 Task: Editing simple light - Big number.
Action: Mouse moved to (224, 79)
Screenshot: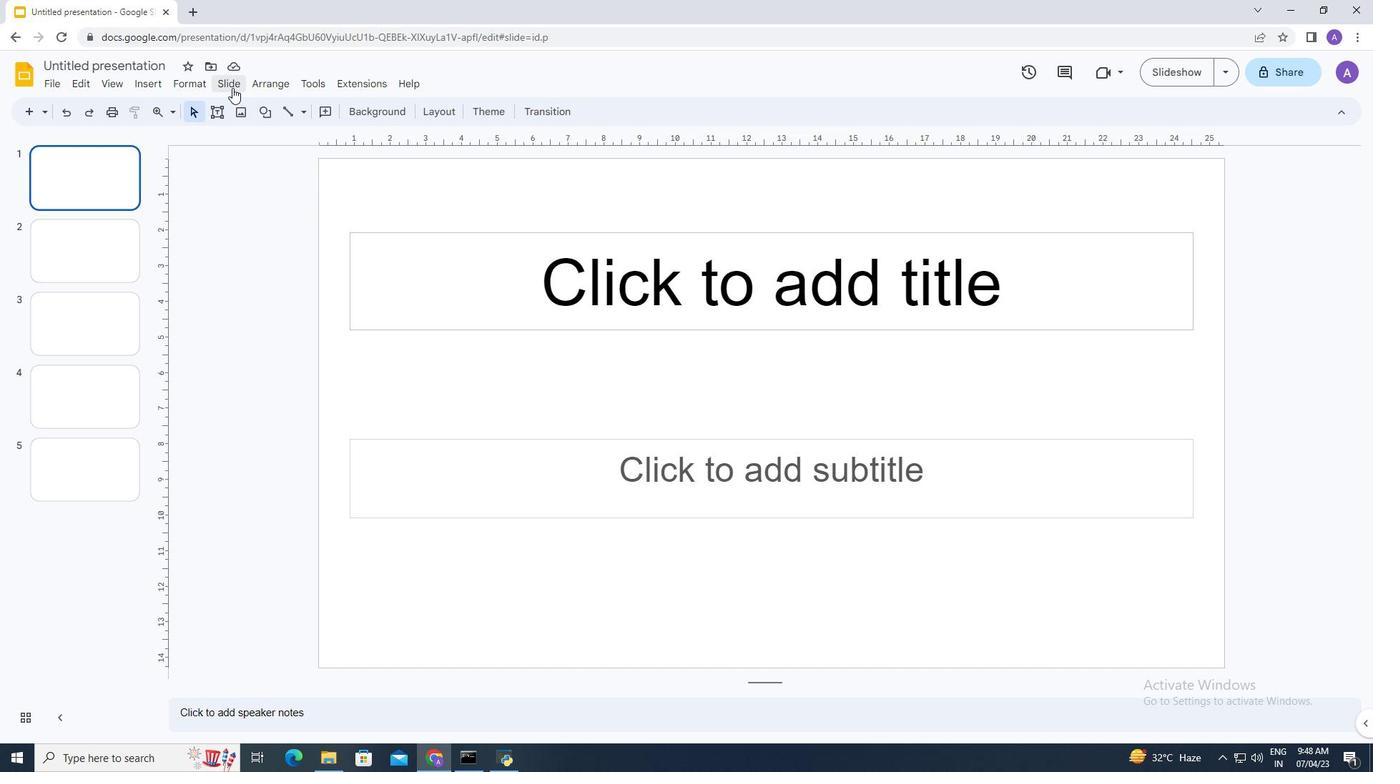 
Action: Mouse pressed left at (224, 79)
Screenshot: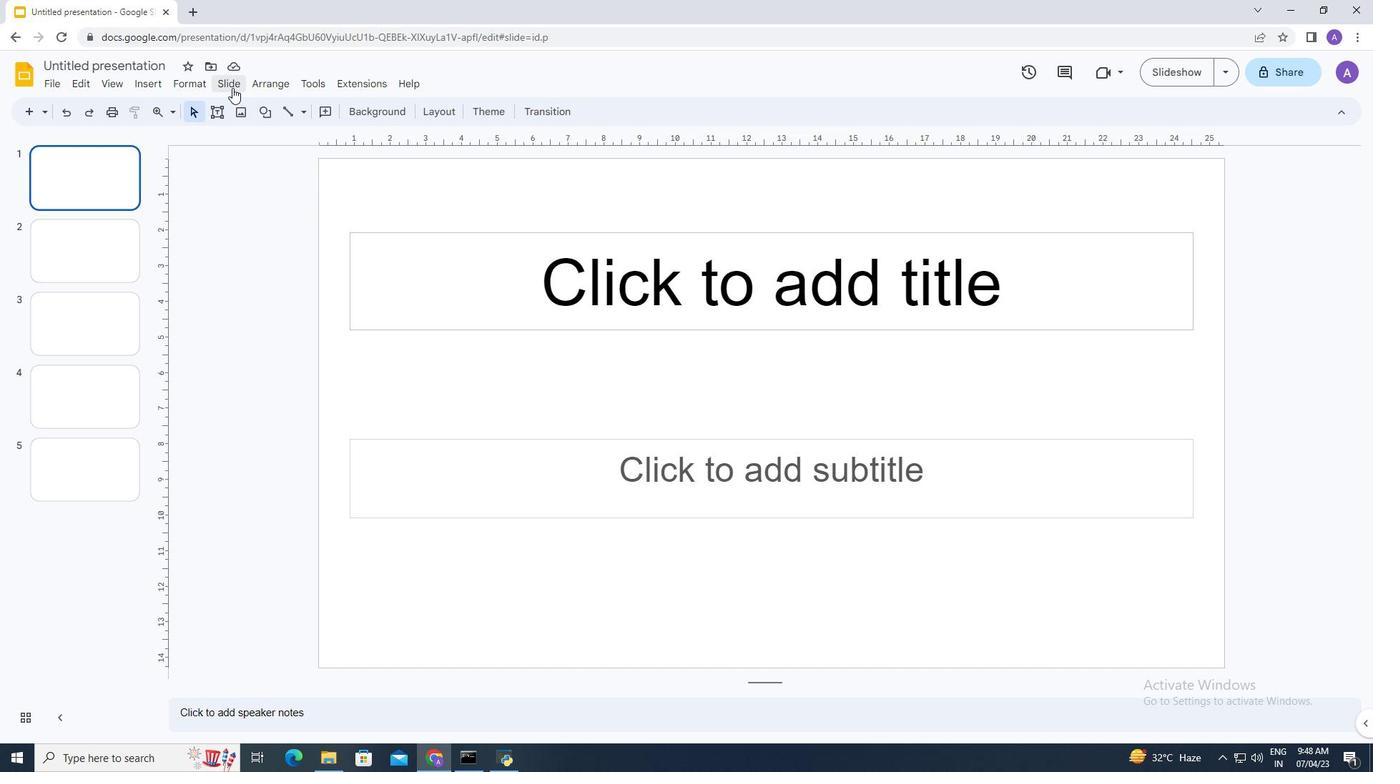 
Action: Mouse moved to (284, 304)
Screenshot: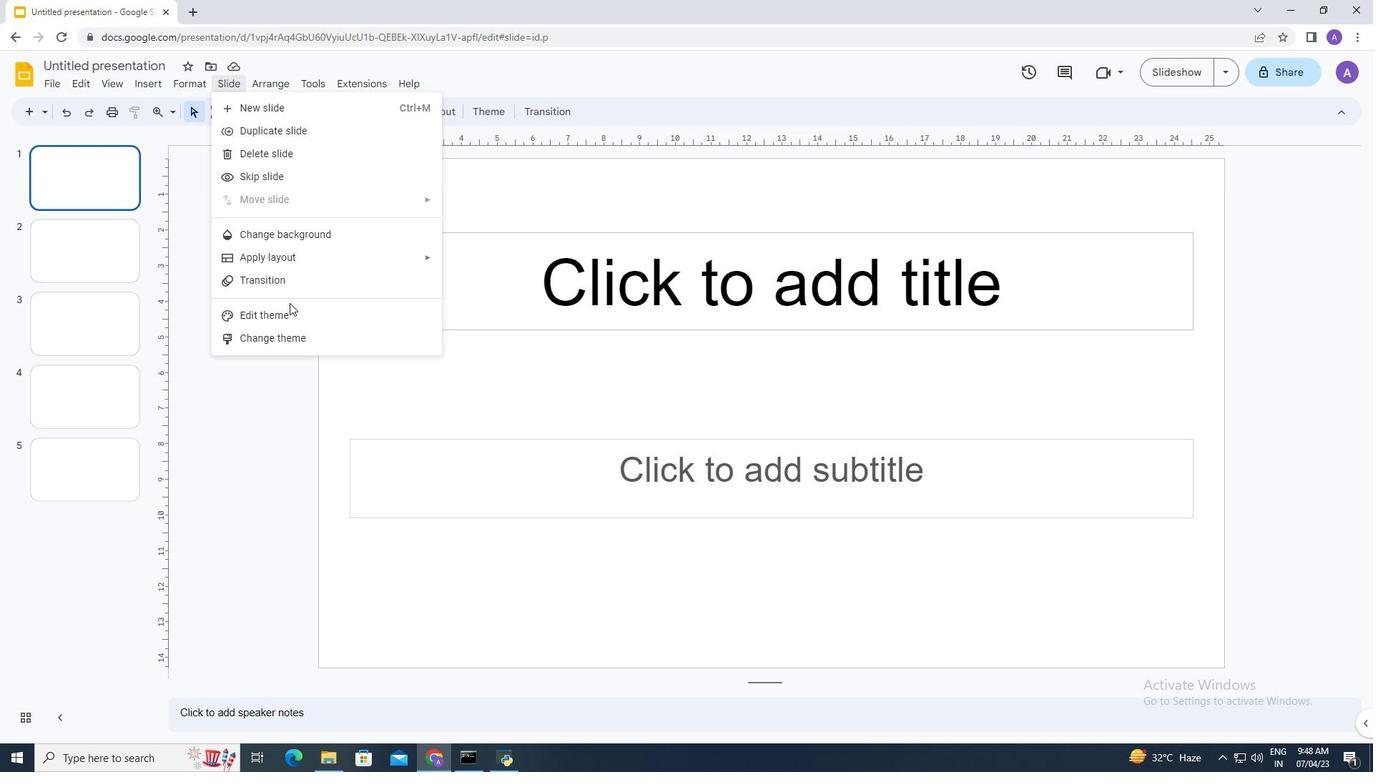 
Action: Mouse pressed left at (284, 304)
Screenshot: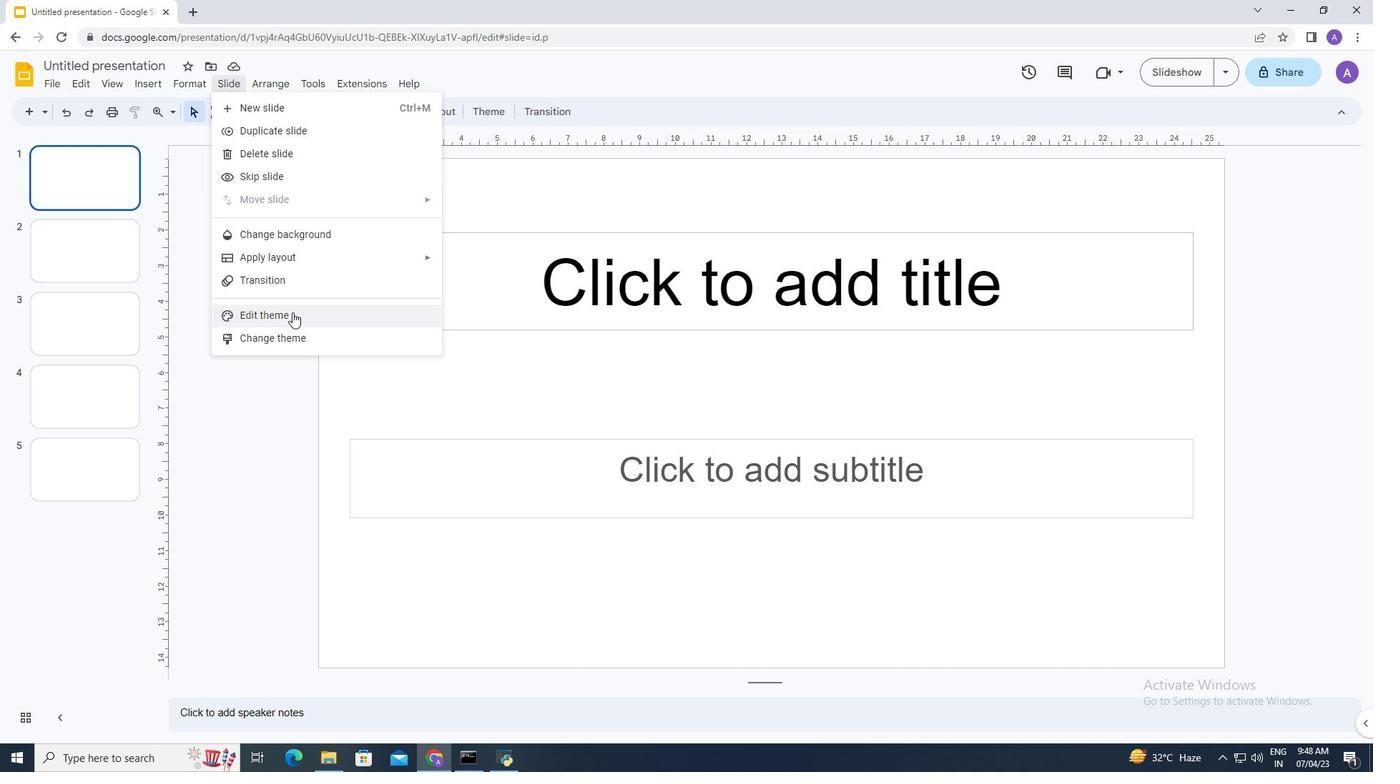 
Action: Mouse moved to (204, 472)
Screenshot: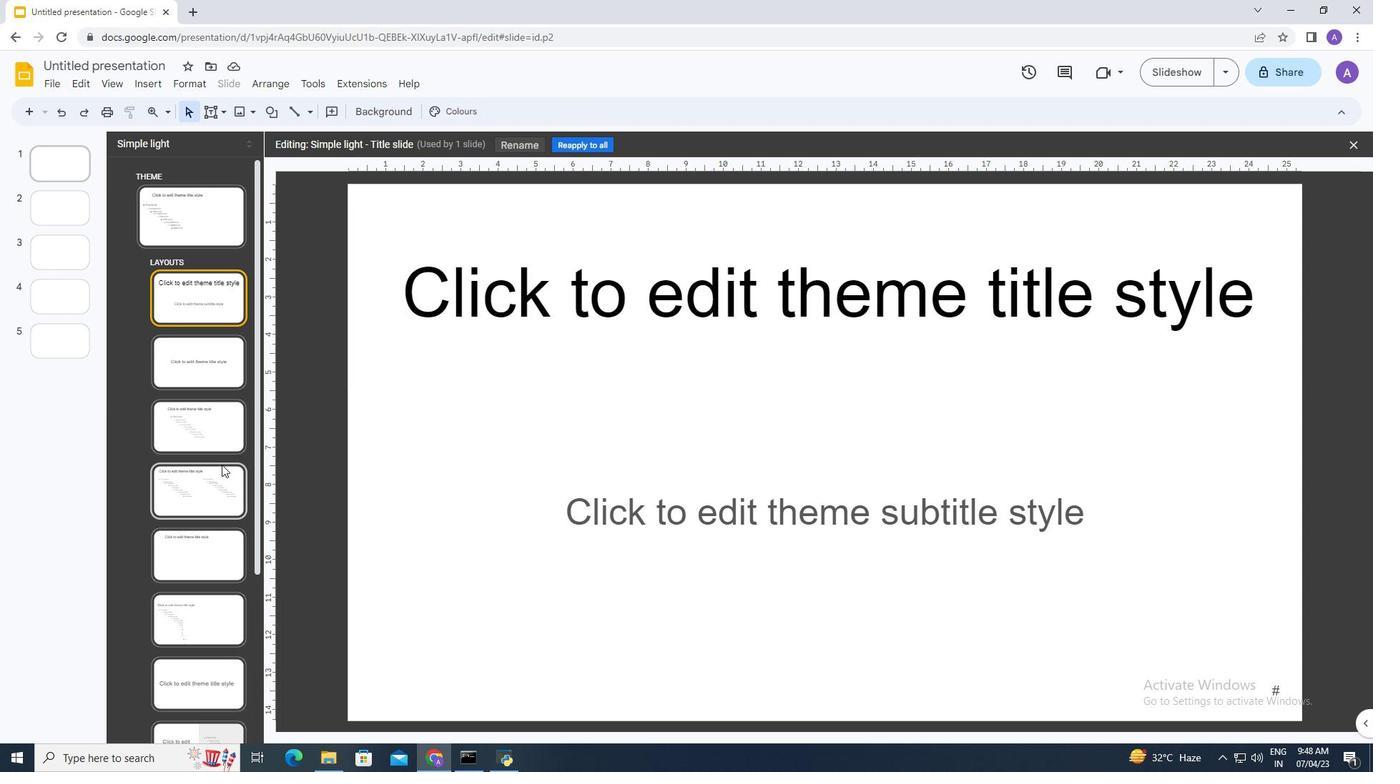 
Action: Mouse scrolled (204, 471) with delta (0, 0)
Screenshot: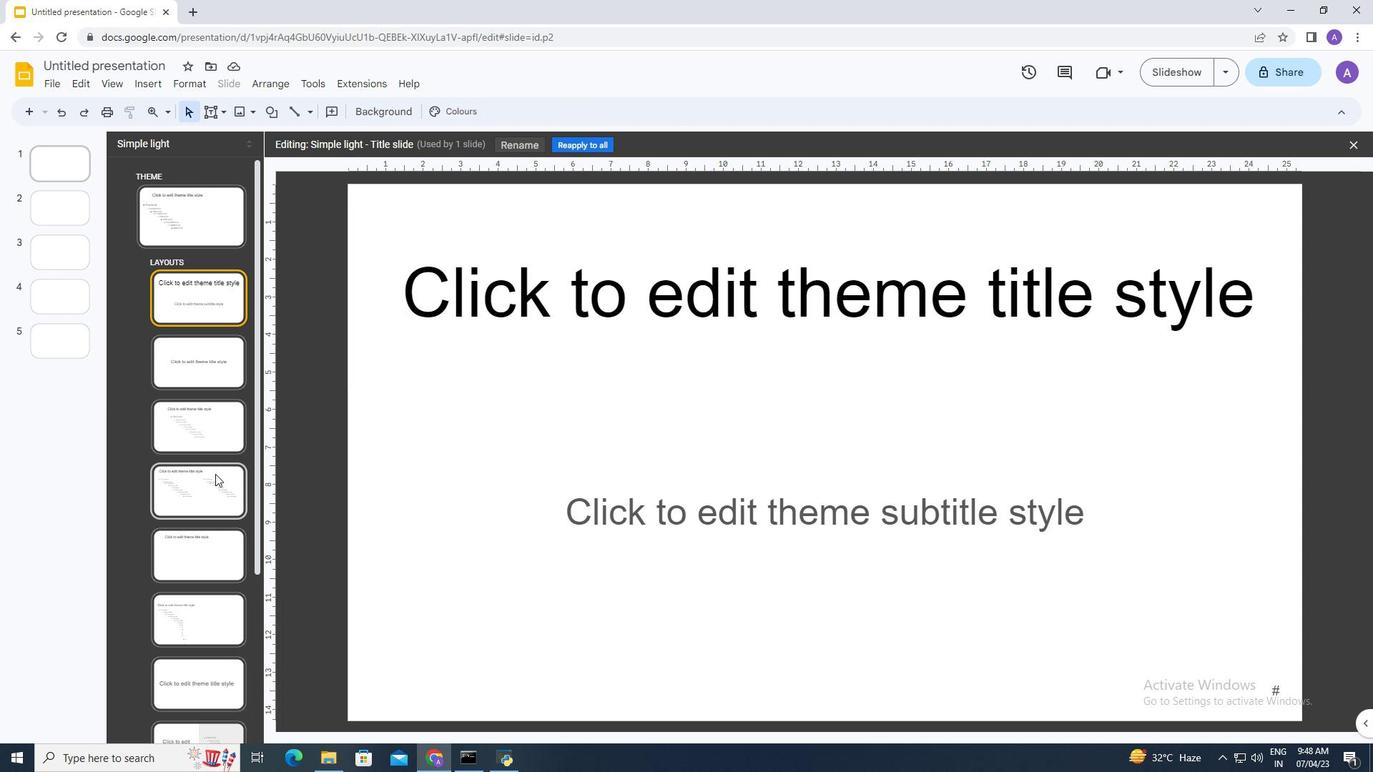 
Action: Mouse moved to (204, 473)
Screenshot: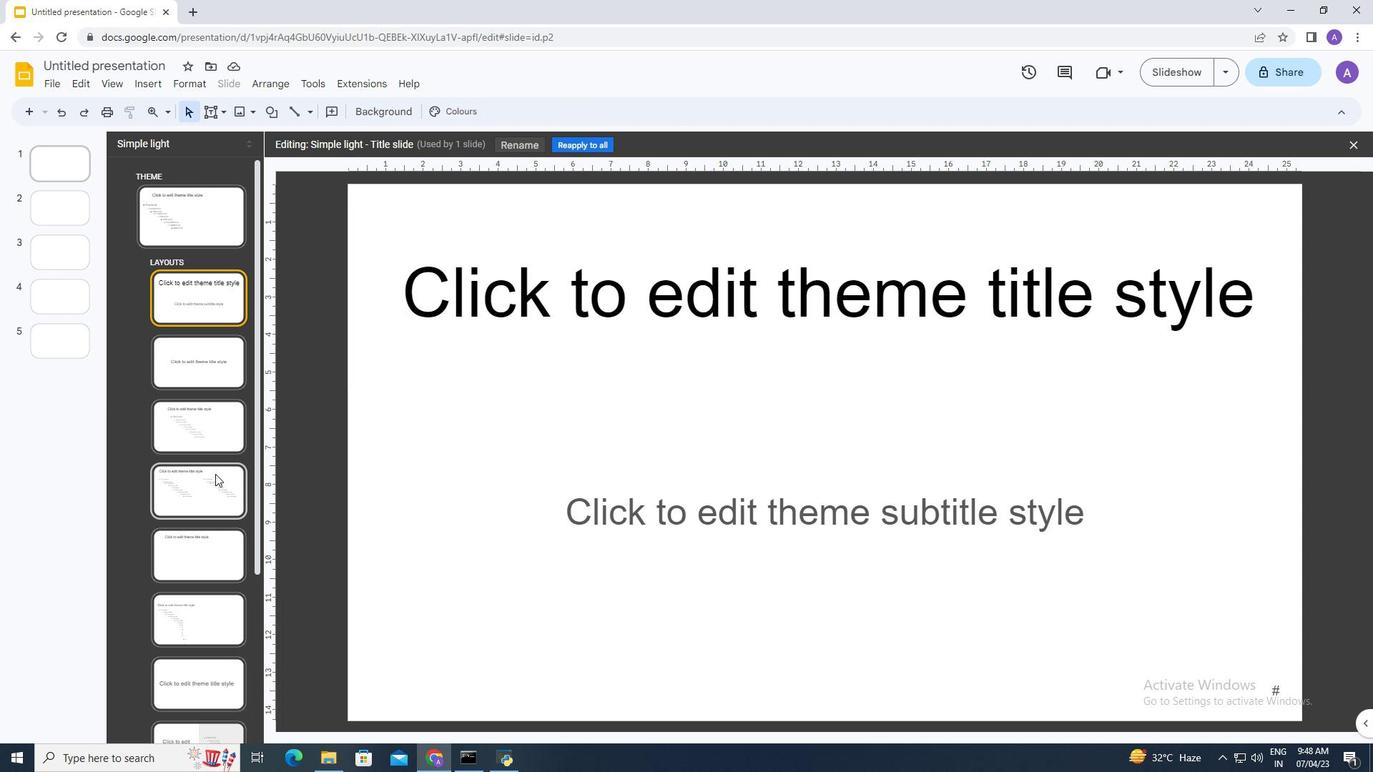
Action: Mouse scrolled (204, 473) with delta (0, 0)
Screenshot: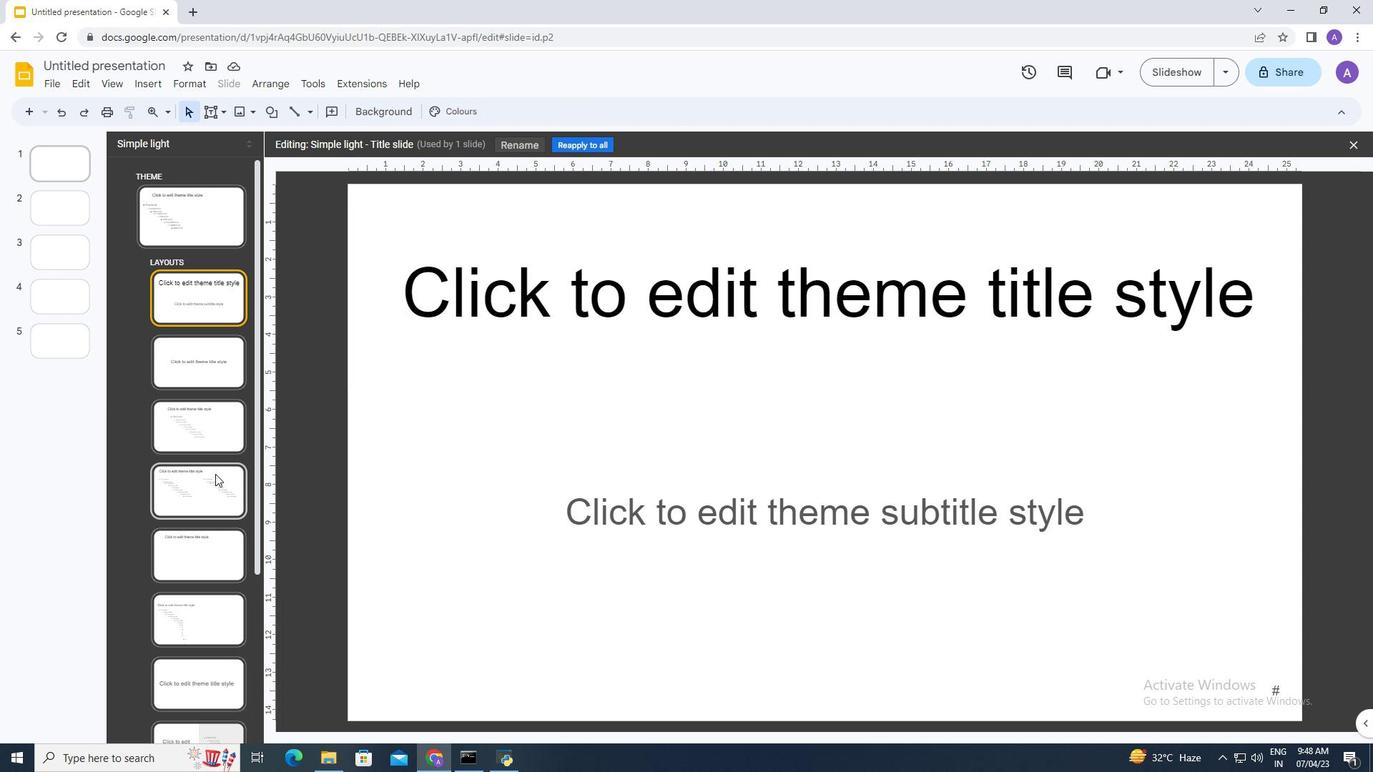 
Action: Mouse scrolled (204, 474) with delta (0, 0)
Screenshot: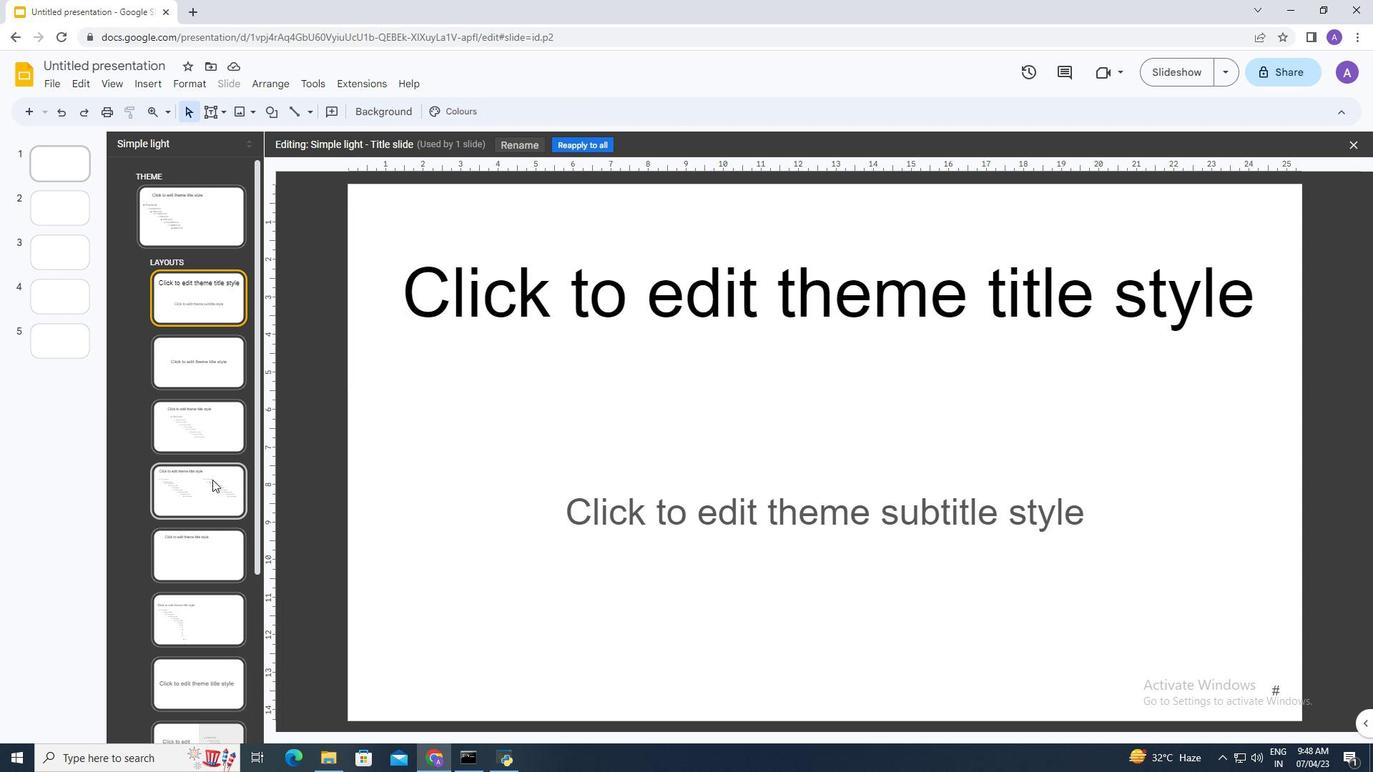 
Action: Mouse scrolled (204, 473) with delta (0, 0)
Screenshot: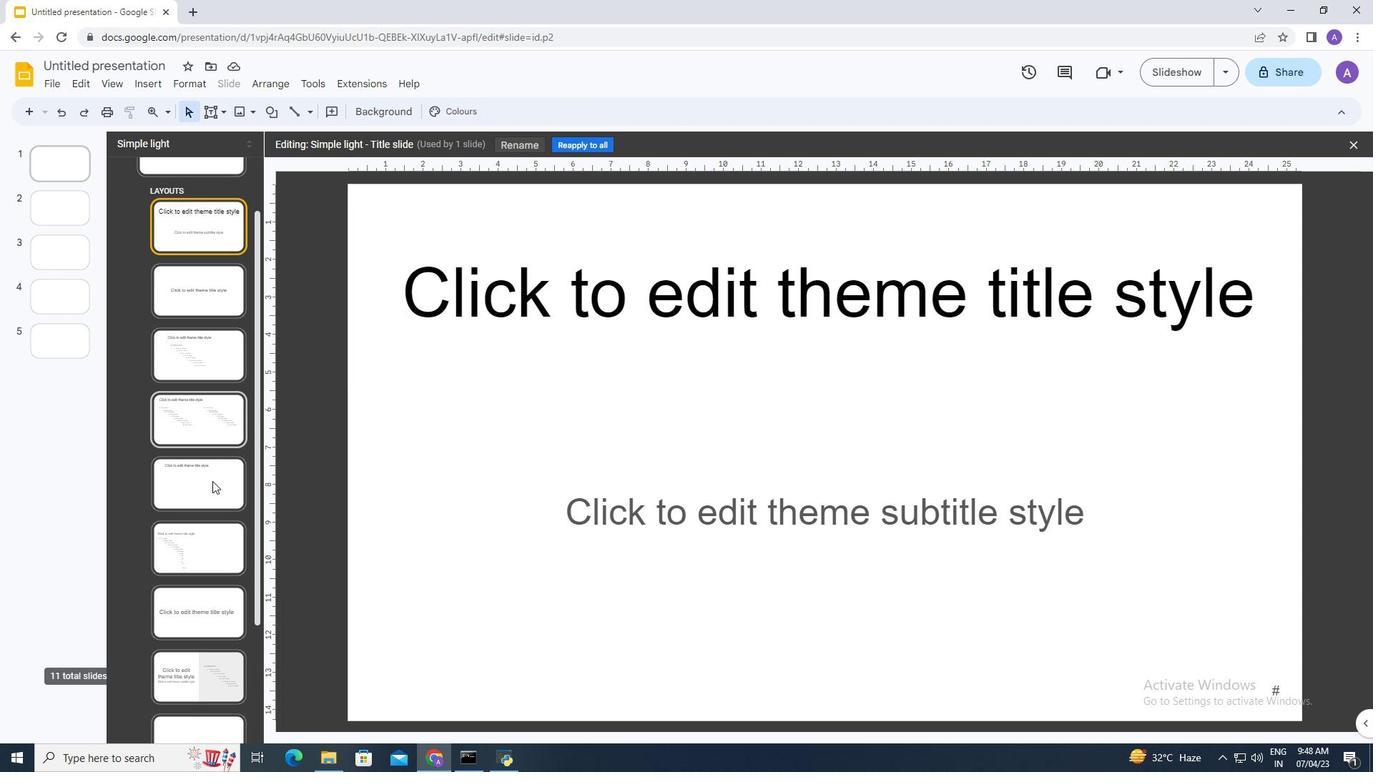 
Action: Mouse scrolled (204, 473) with delta (0, 0)
Screenshot: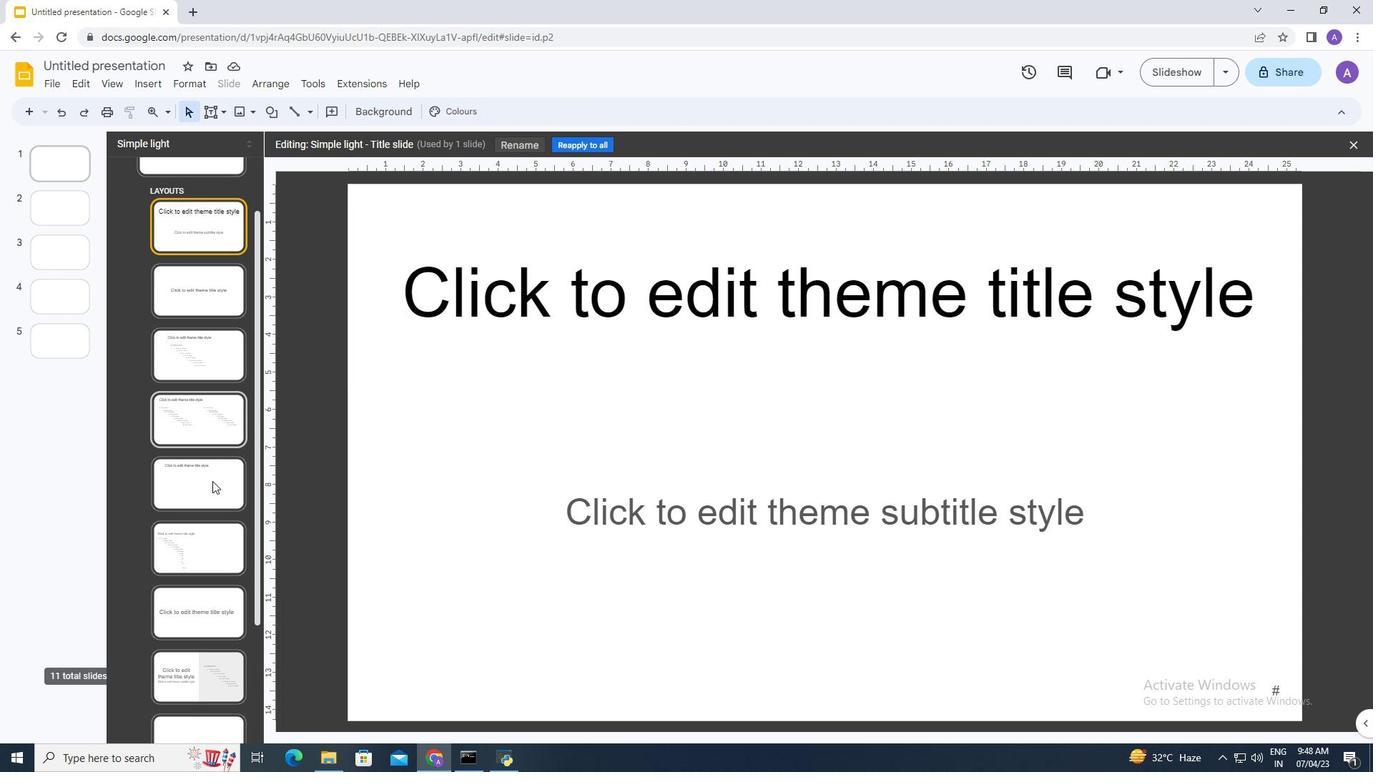 
Action: Mouse moved to (204, 474)
Screenshot: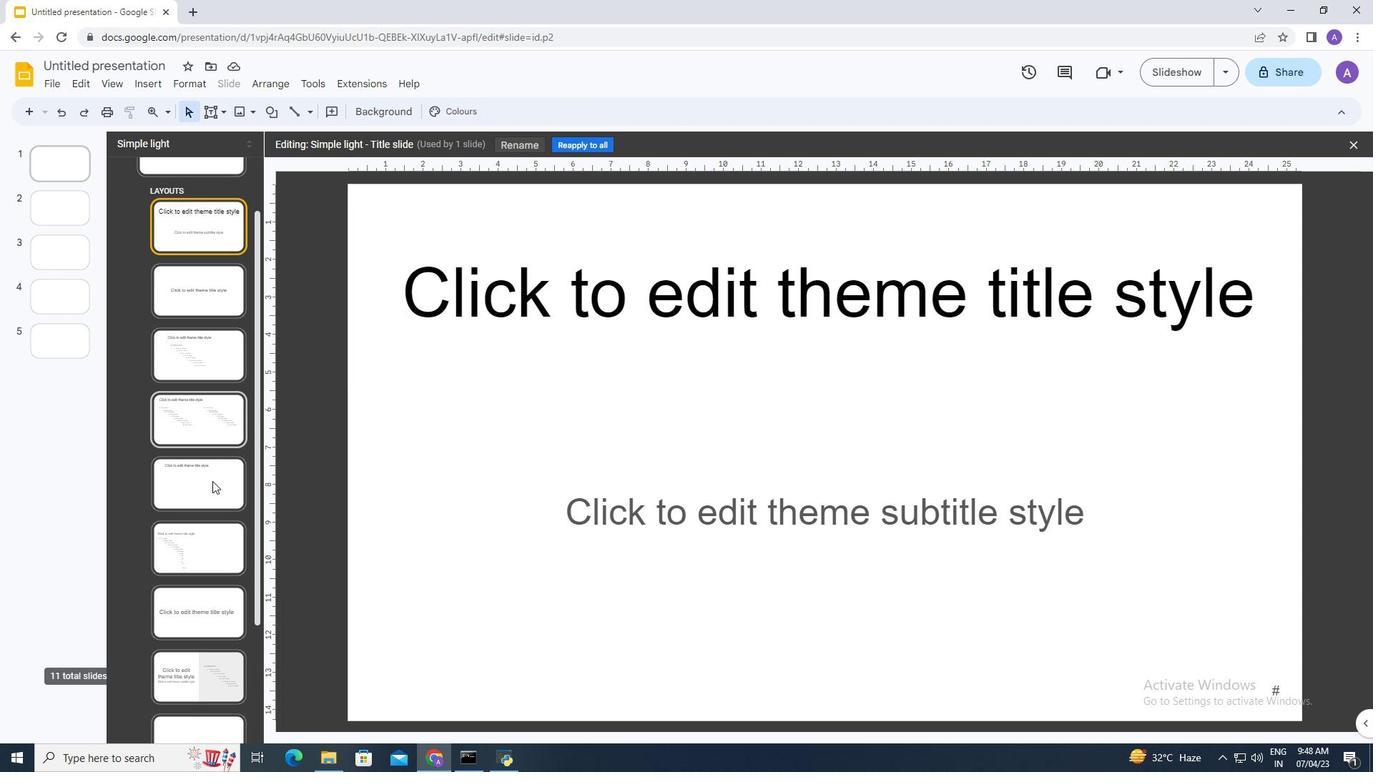 
Action: Mouse scrolled (204, 473) with delta (0, 0)
Screenshot: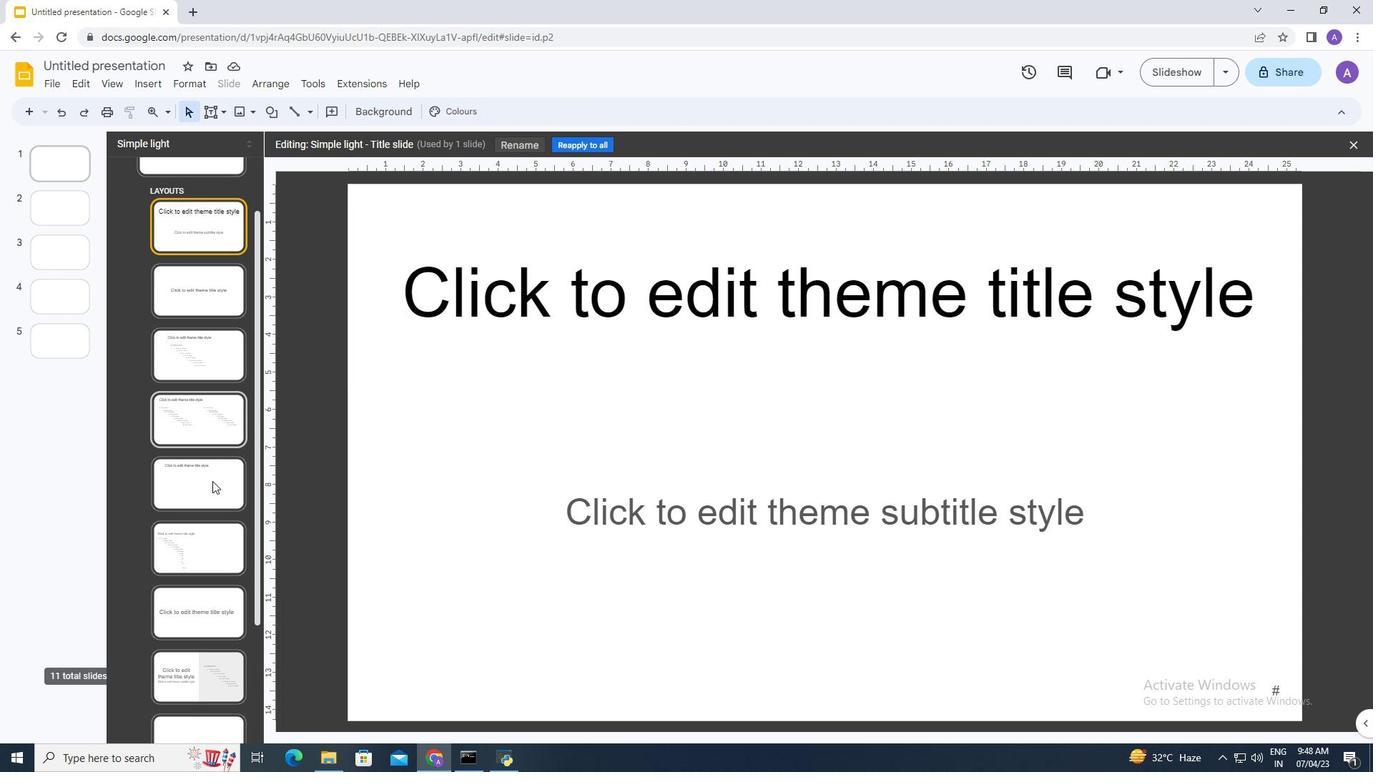 
Action: Mouse moved to (204, 475)
Screenshot: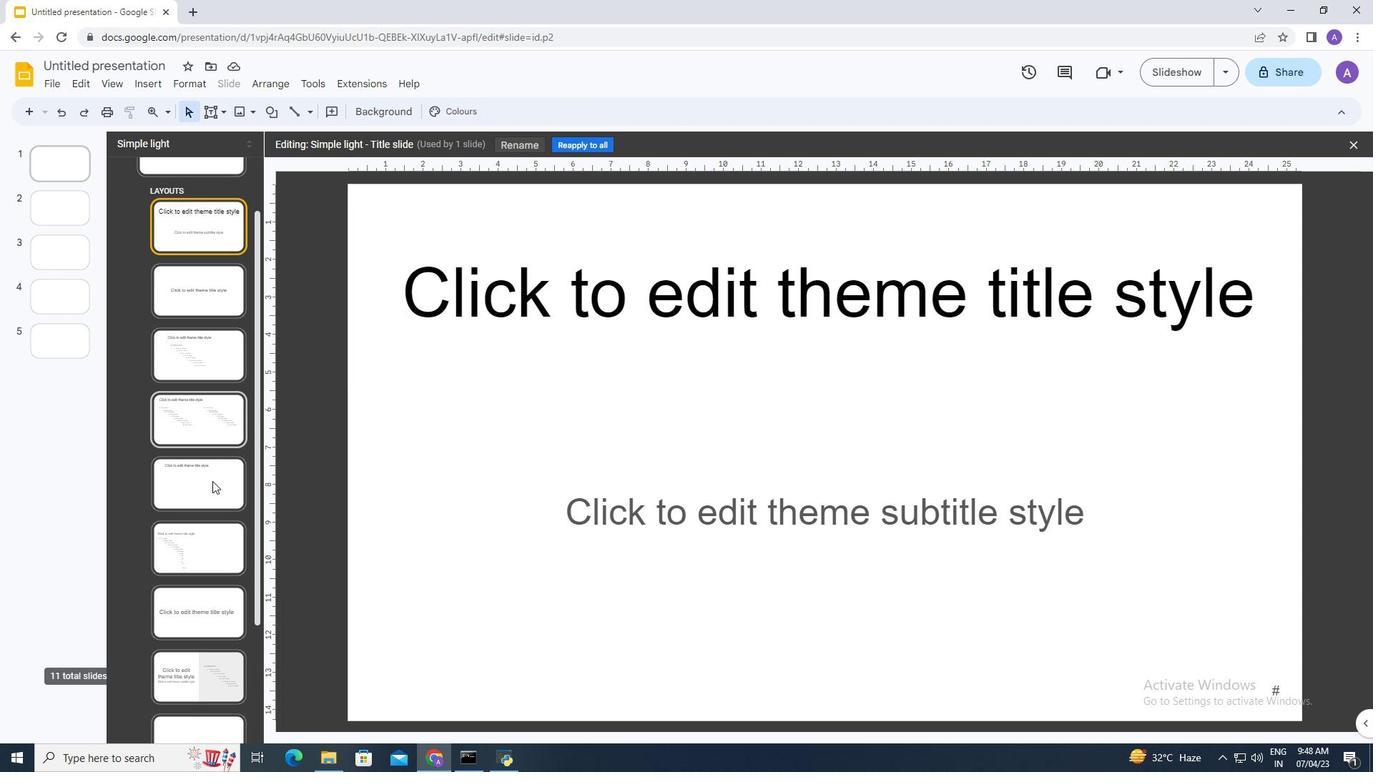 
Action: Mouse scrolled (204, 474) with delta (0, 0)
Screenshot: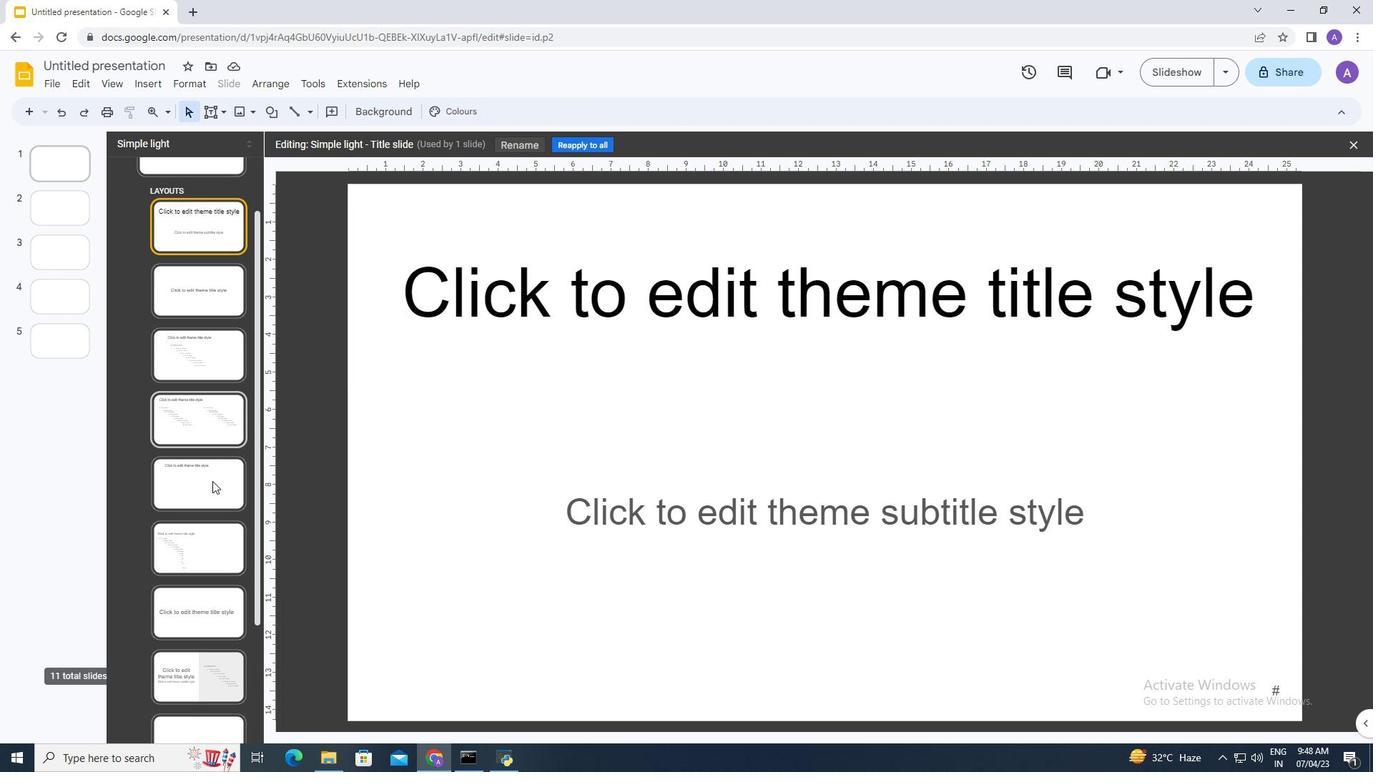 
Action: Mouse moved to (204, 476)
Screenshot: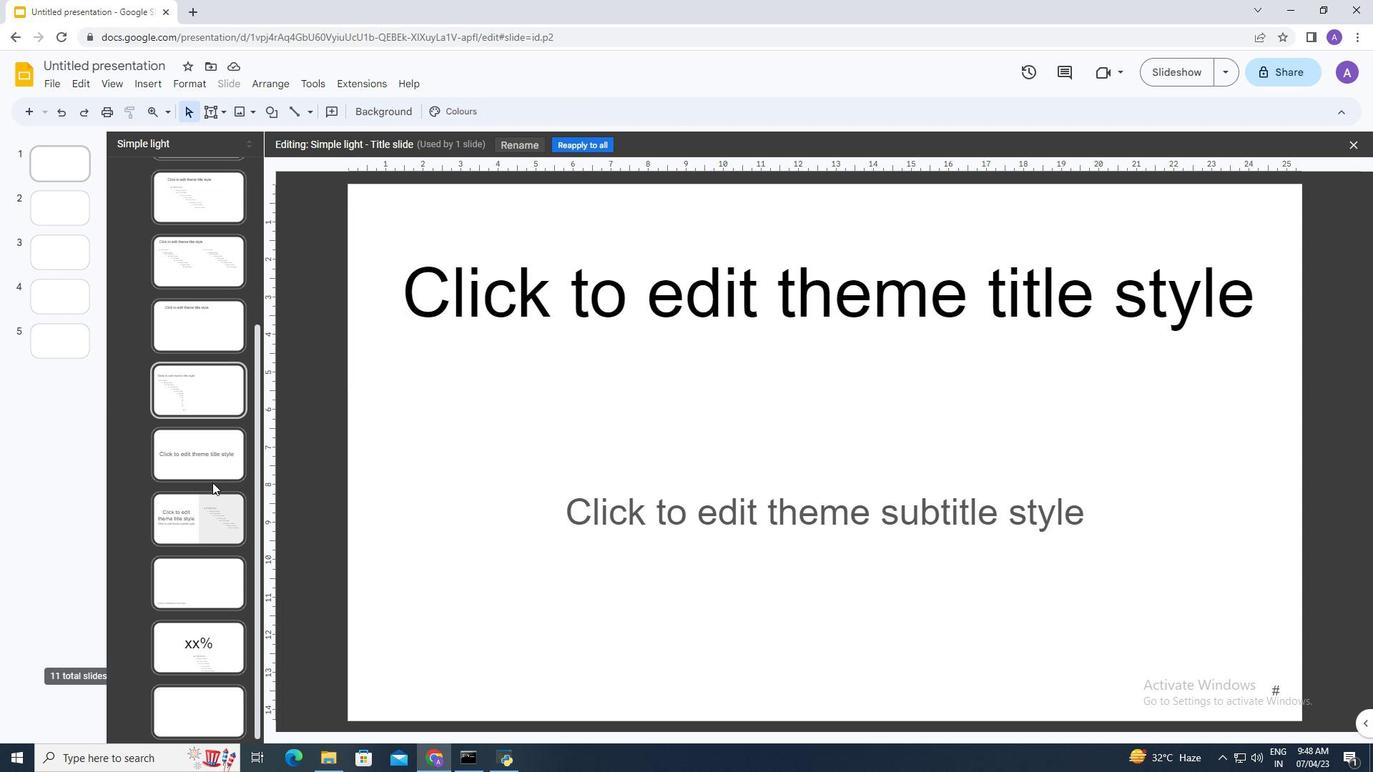 
Action: Mouse scrolled (204, 475) with delta (0, 0)
Screenshot: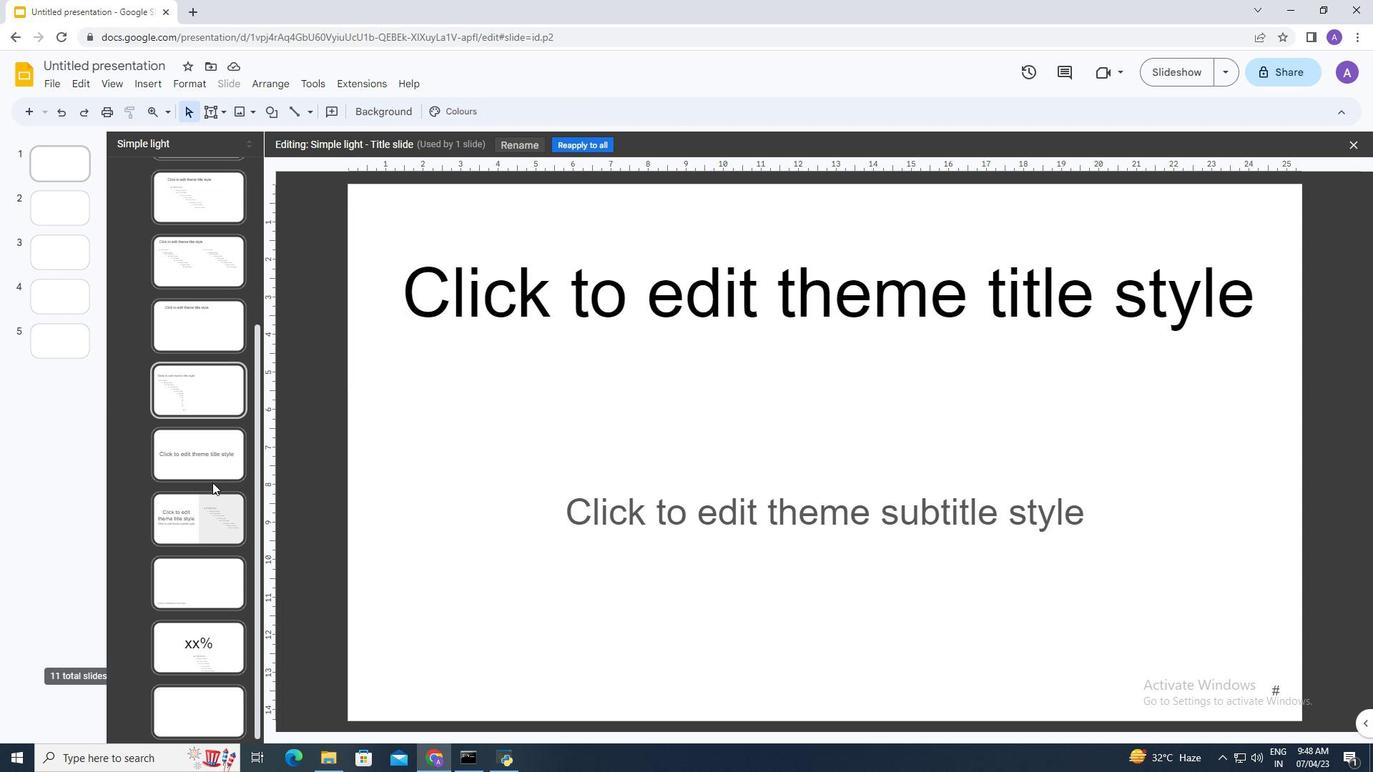 
Action: Mouse moved to (204, 477)
Screenshot: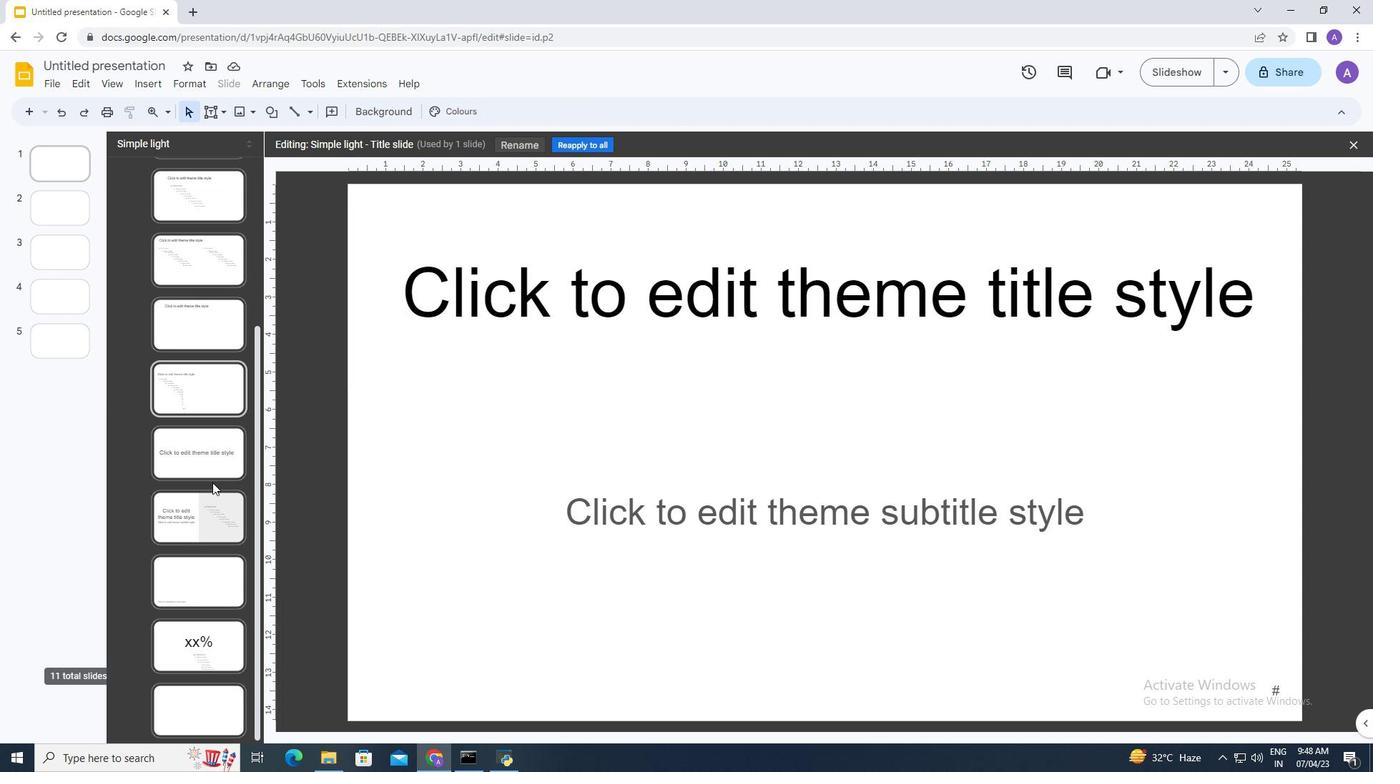 
Action: Mouse scrolled (204, 476) with delta (0, 0)
Screenshot: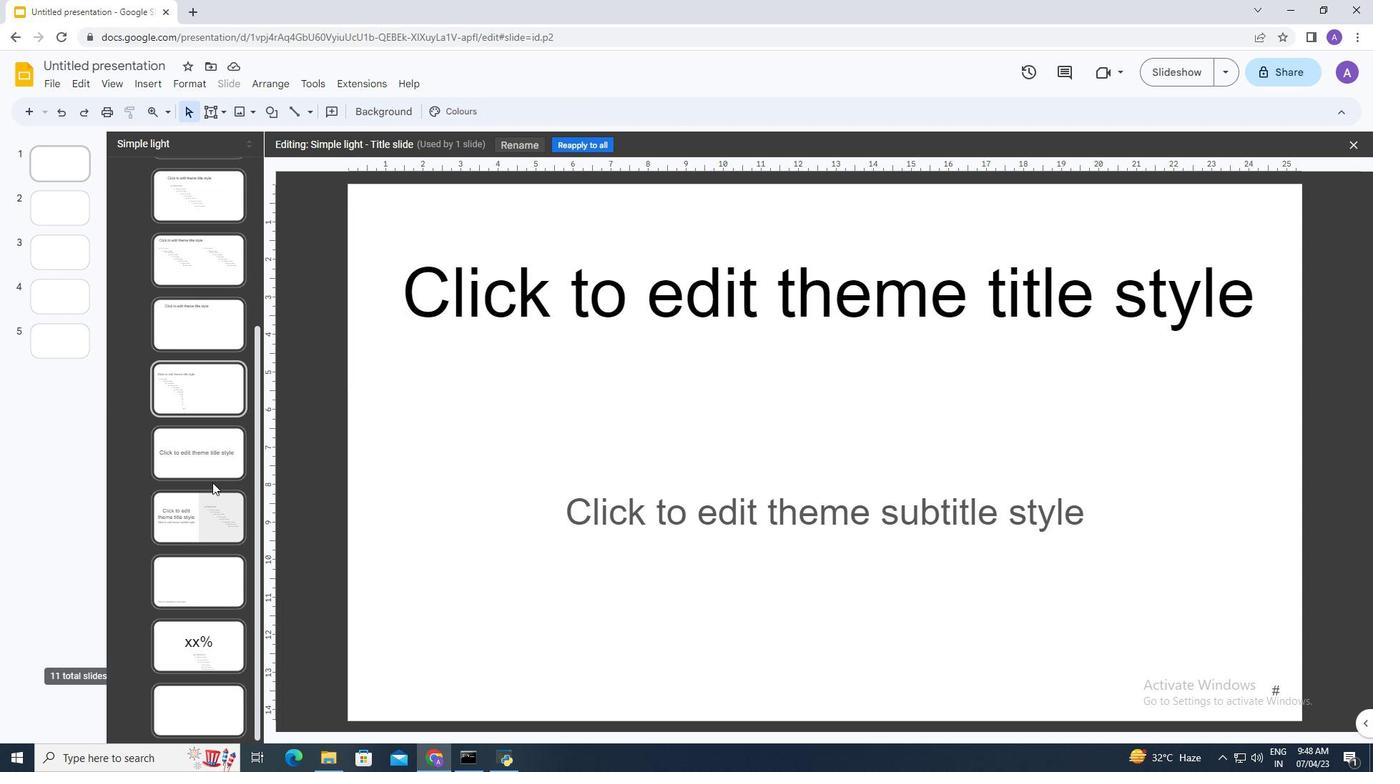 
Action: Mouse scrolled (204, 476) with delta (0, 0)
Screenshot: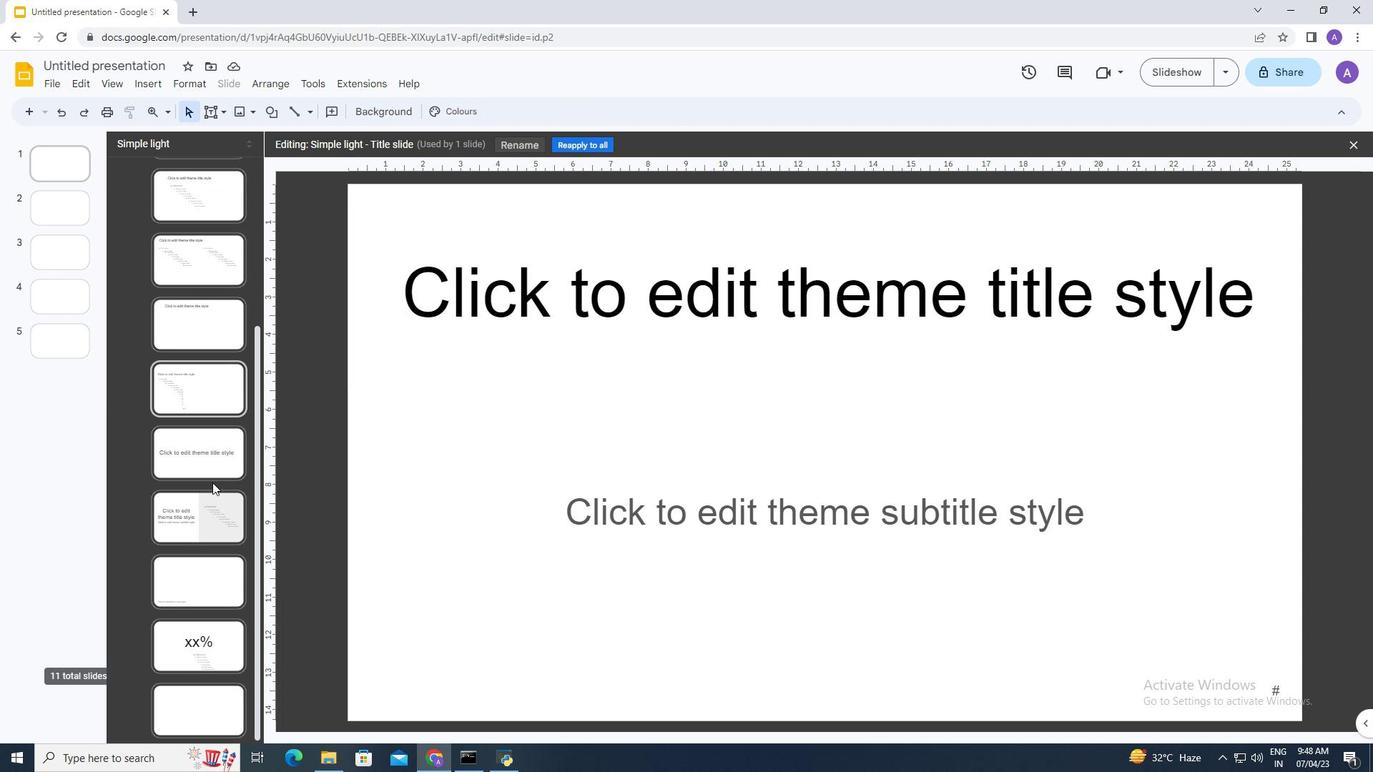 
Action: Mouse scrolled (204, 476) with delta (0, 0)
Screenshot: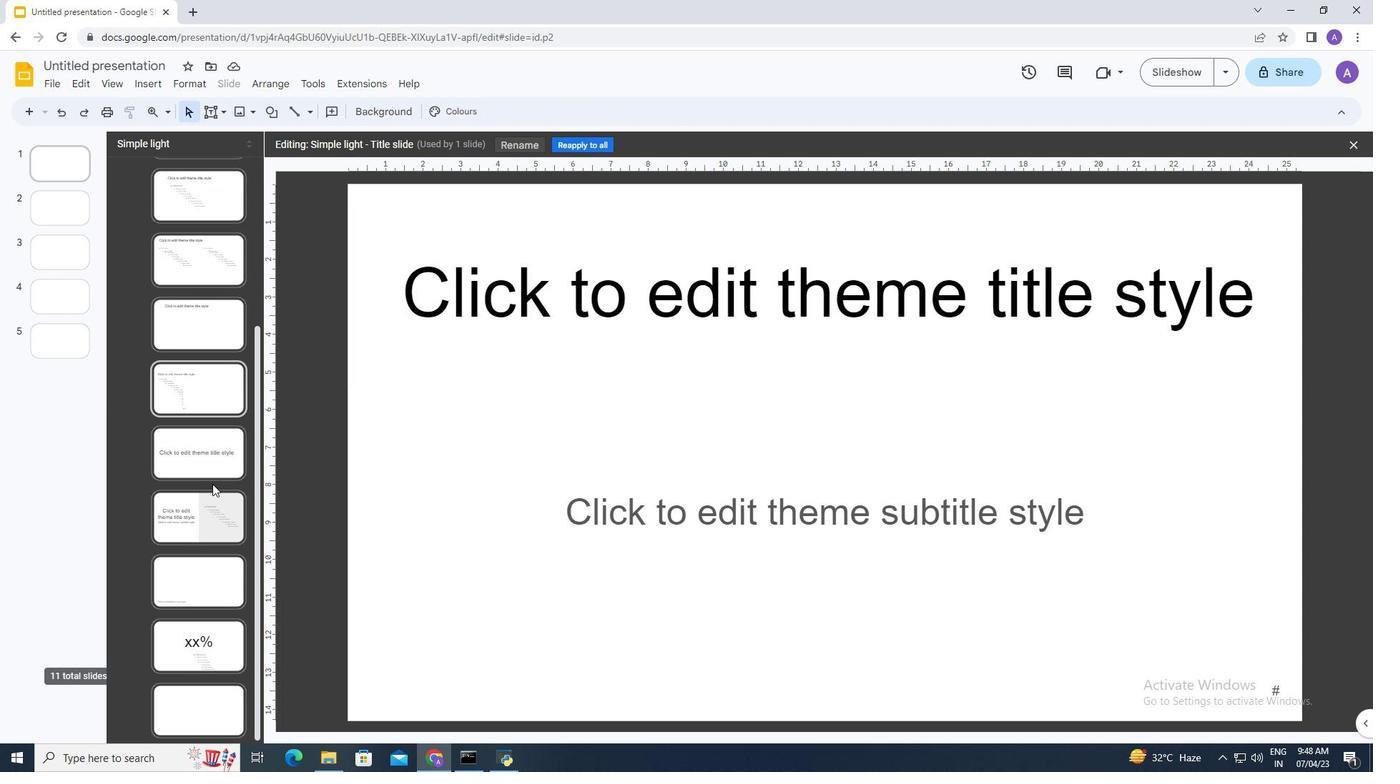 
Action: Mouse moved to (204, 485)
Screenshot: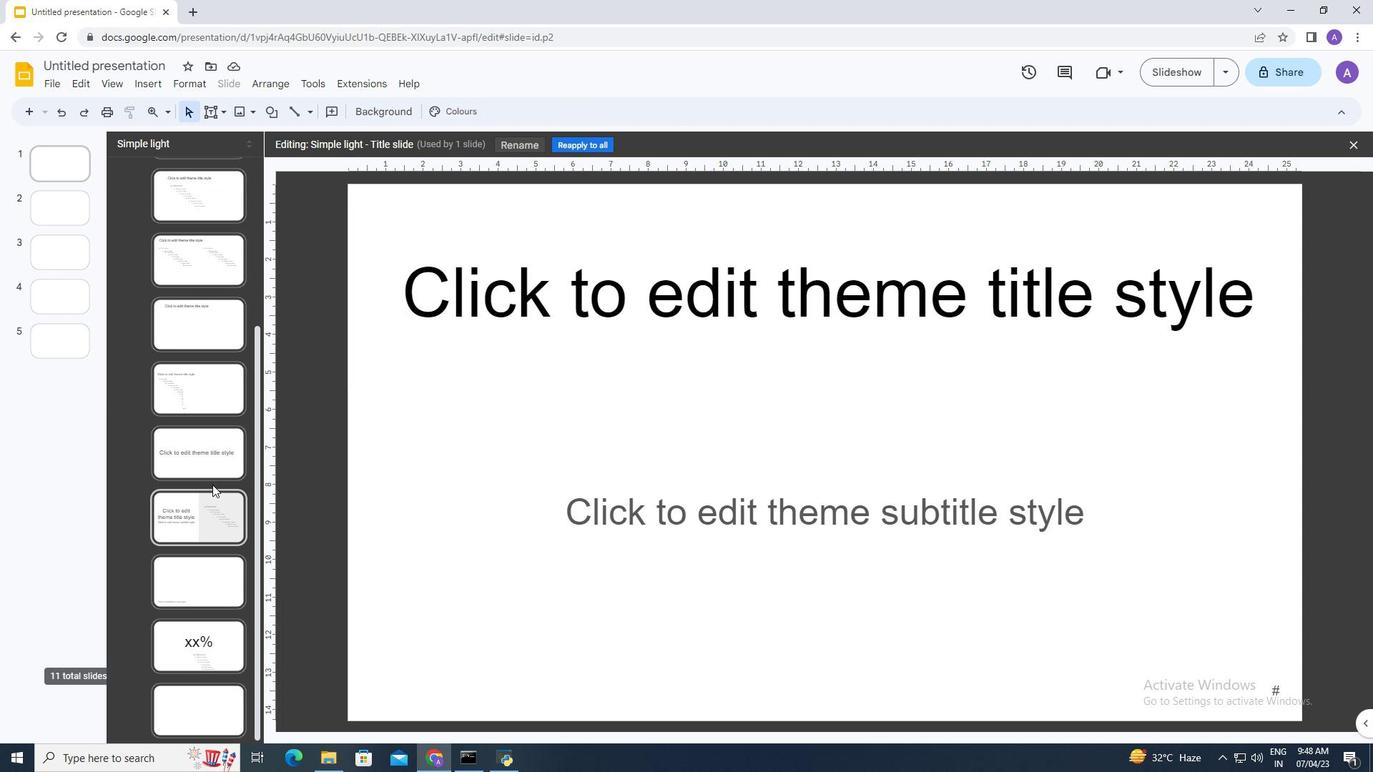 
Action: Mouse scrolled (204, 483) with delta (0, 0)
Screenshot: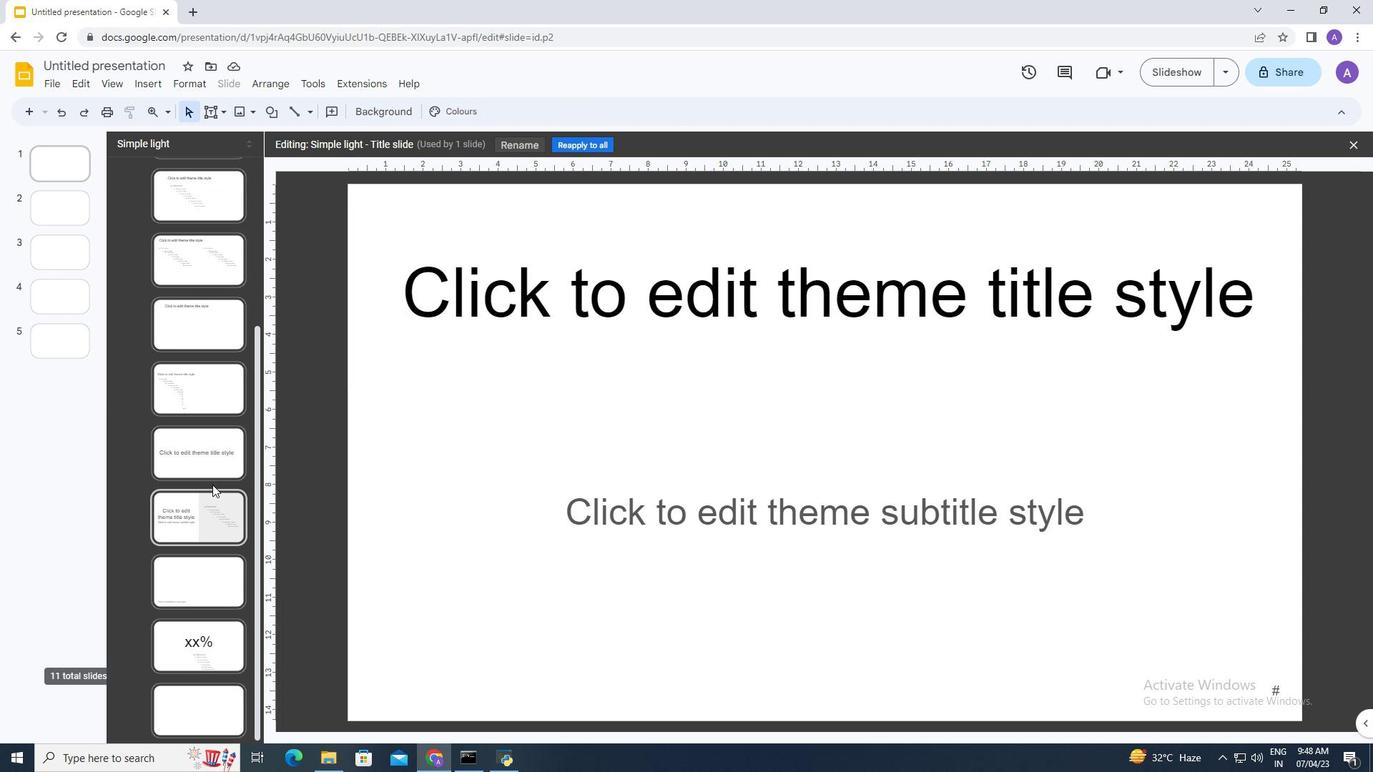 
Action: Mouse moved to (195, 631)
Screenshot: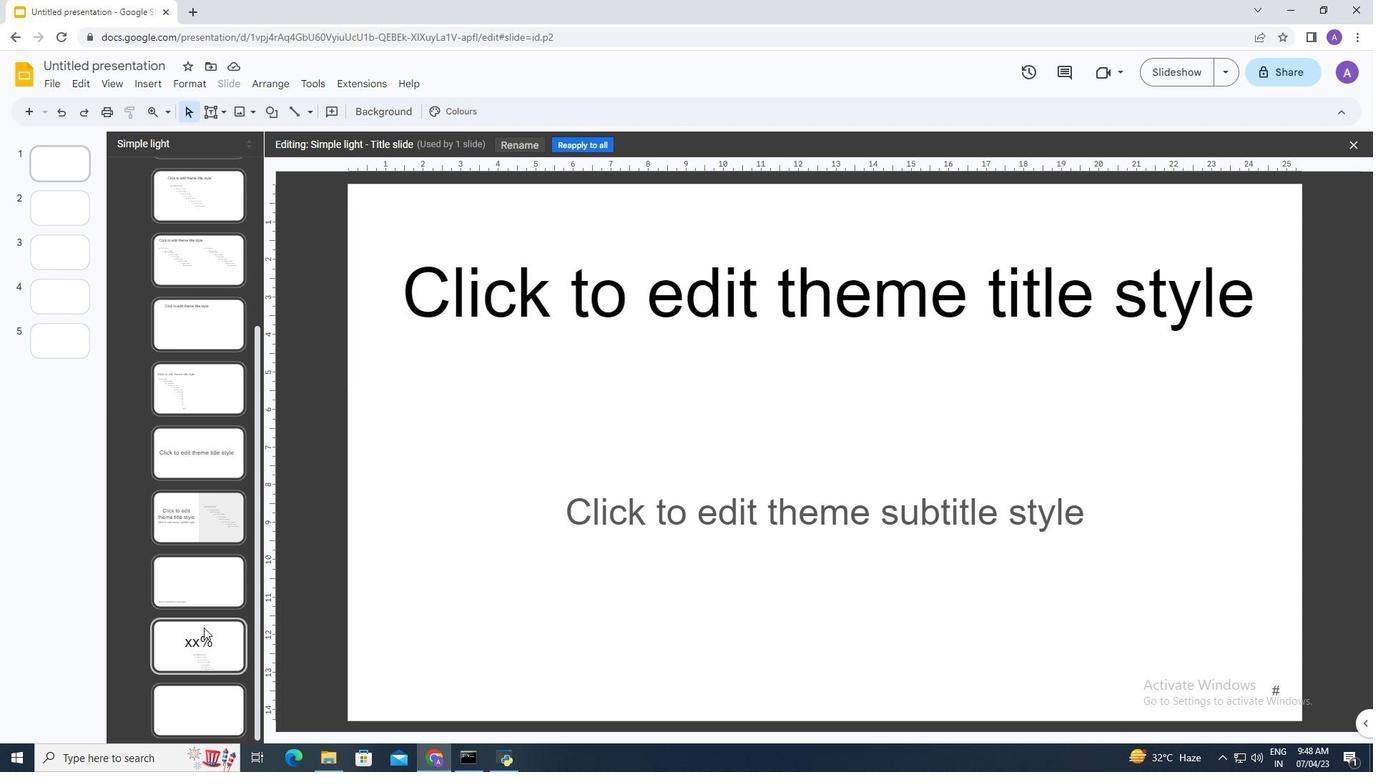 
Action: Mouse pressed left at (195, 631)
Screenshot: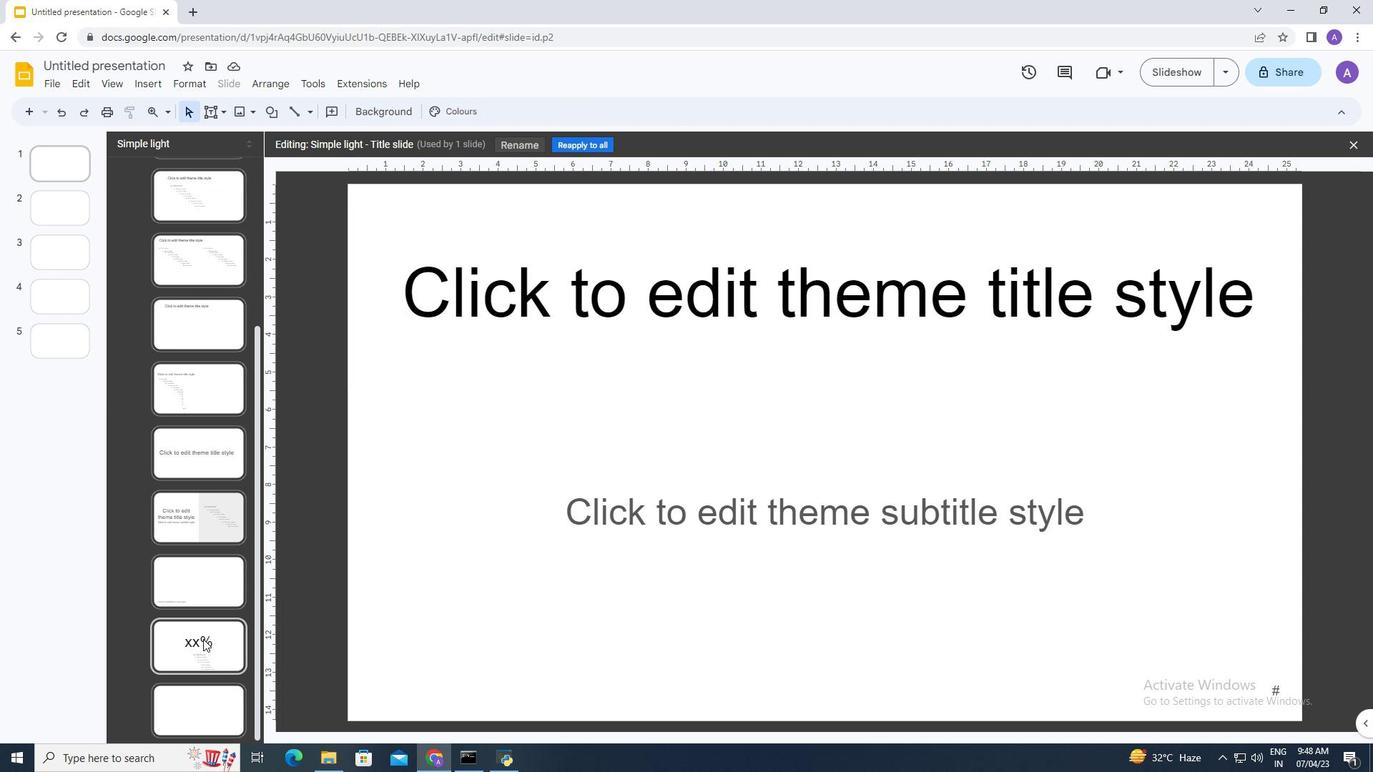 
Action: Mouse moved to (802, 396)
Screenshot: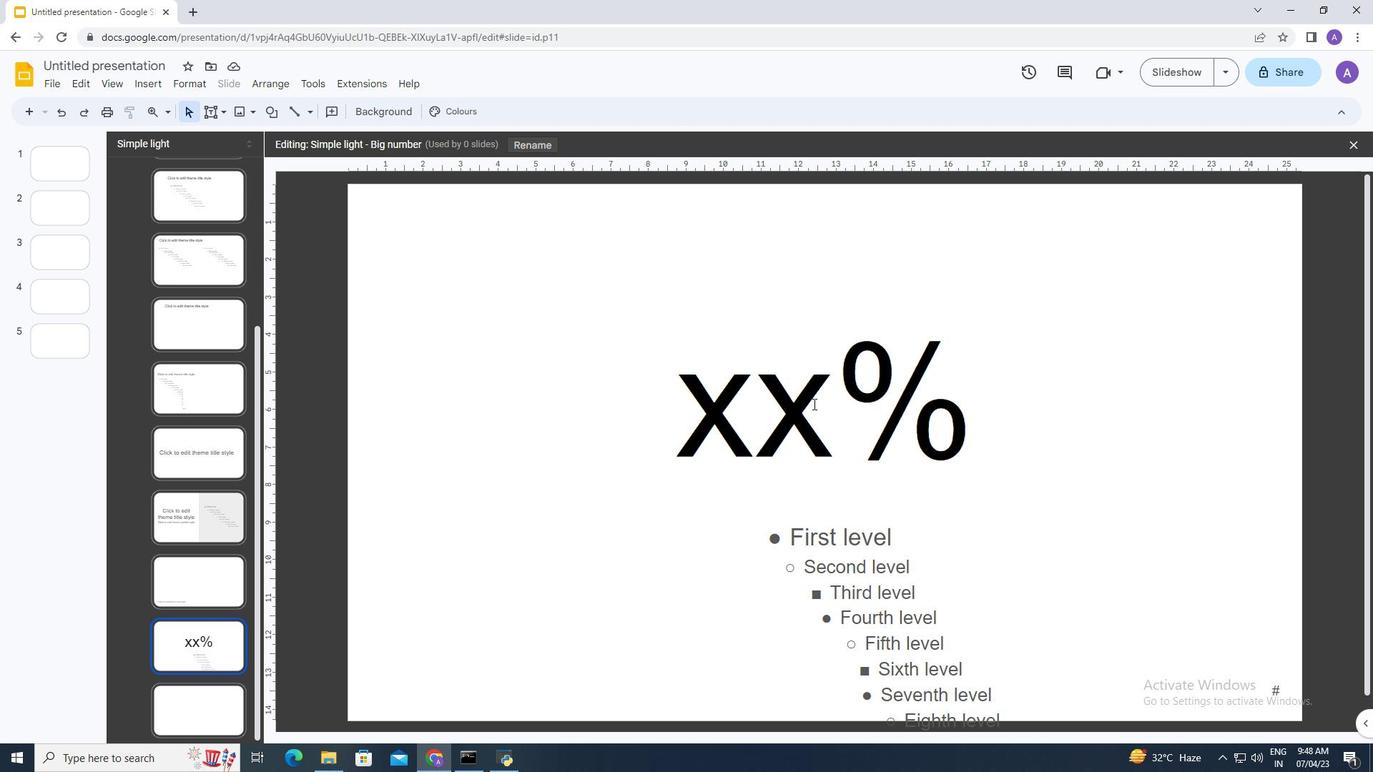 
Action: Mouse pressed left at (802, 396)
Screenshot: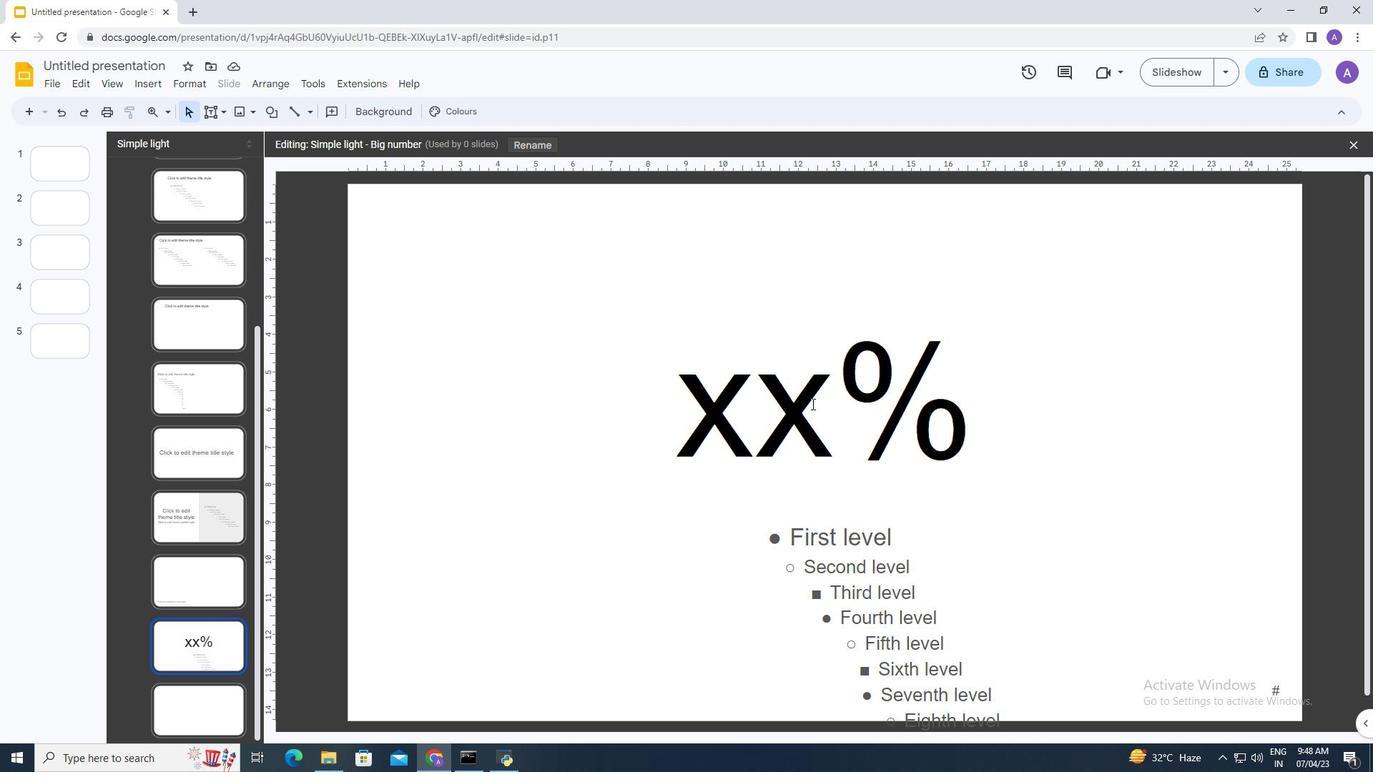 
Action: Mouse moved to (820, 286)
Screenshot: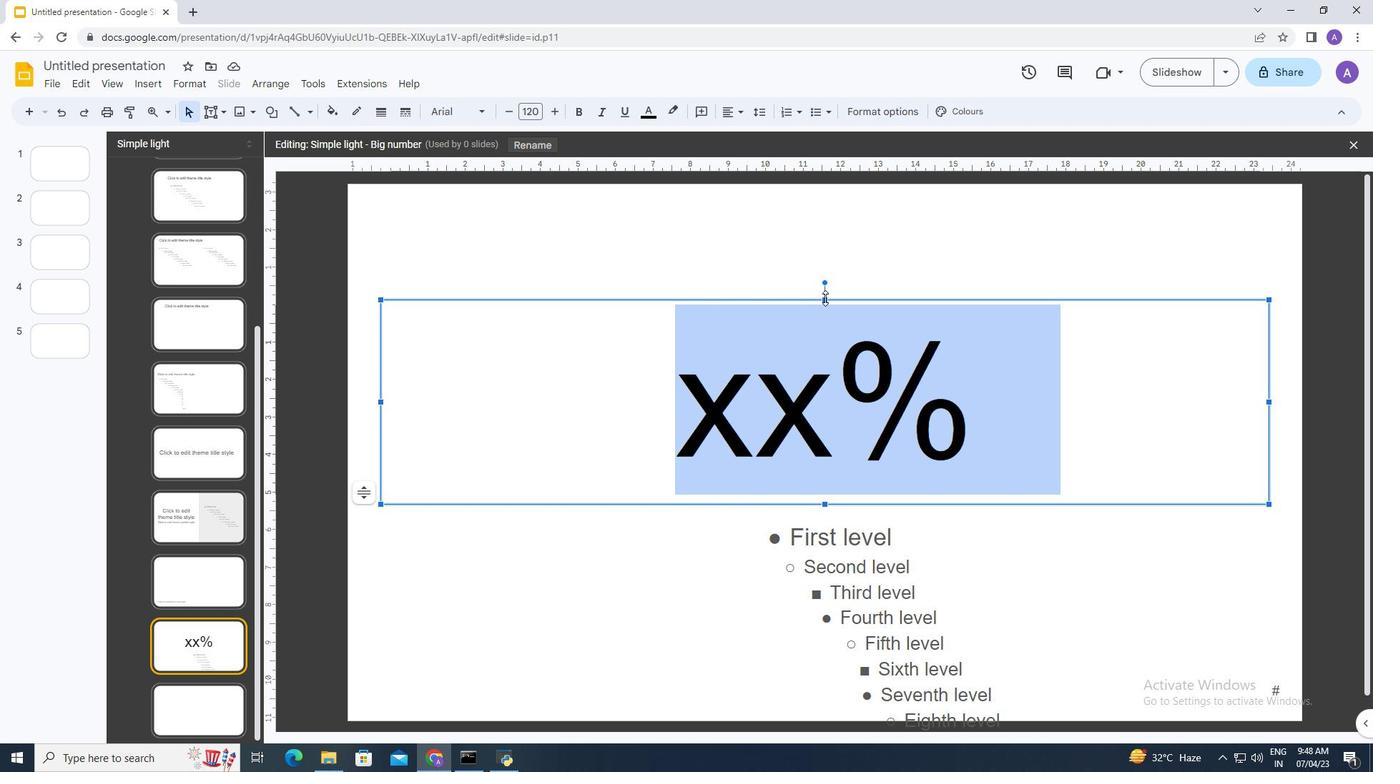 
Action: Mouse pressed left at (820, 286)
Screenshot: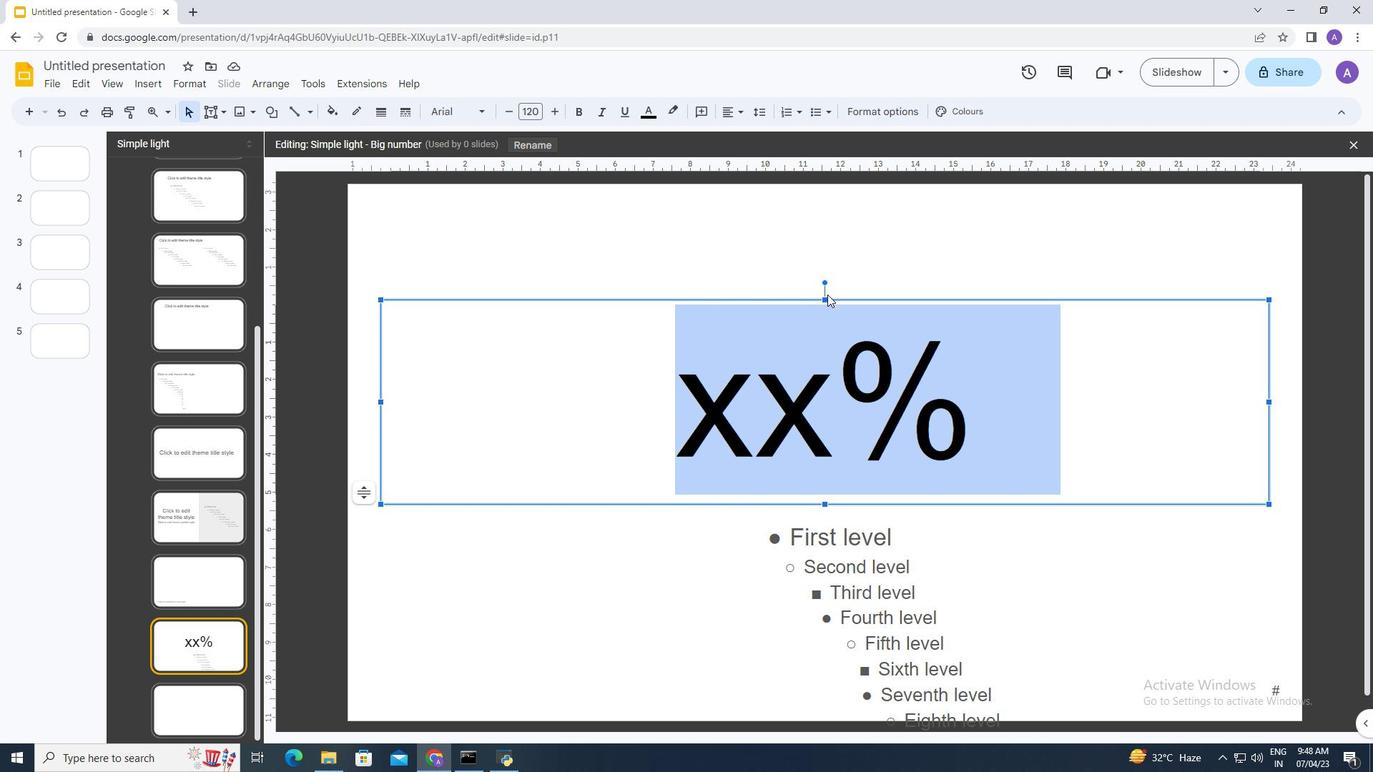 
Action: Mouse moved to (809, 402)
Screenshot: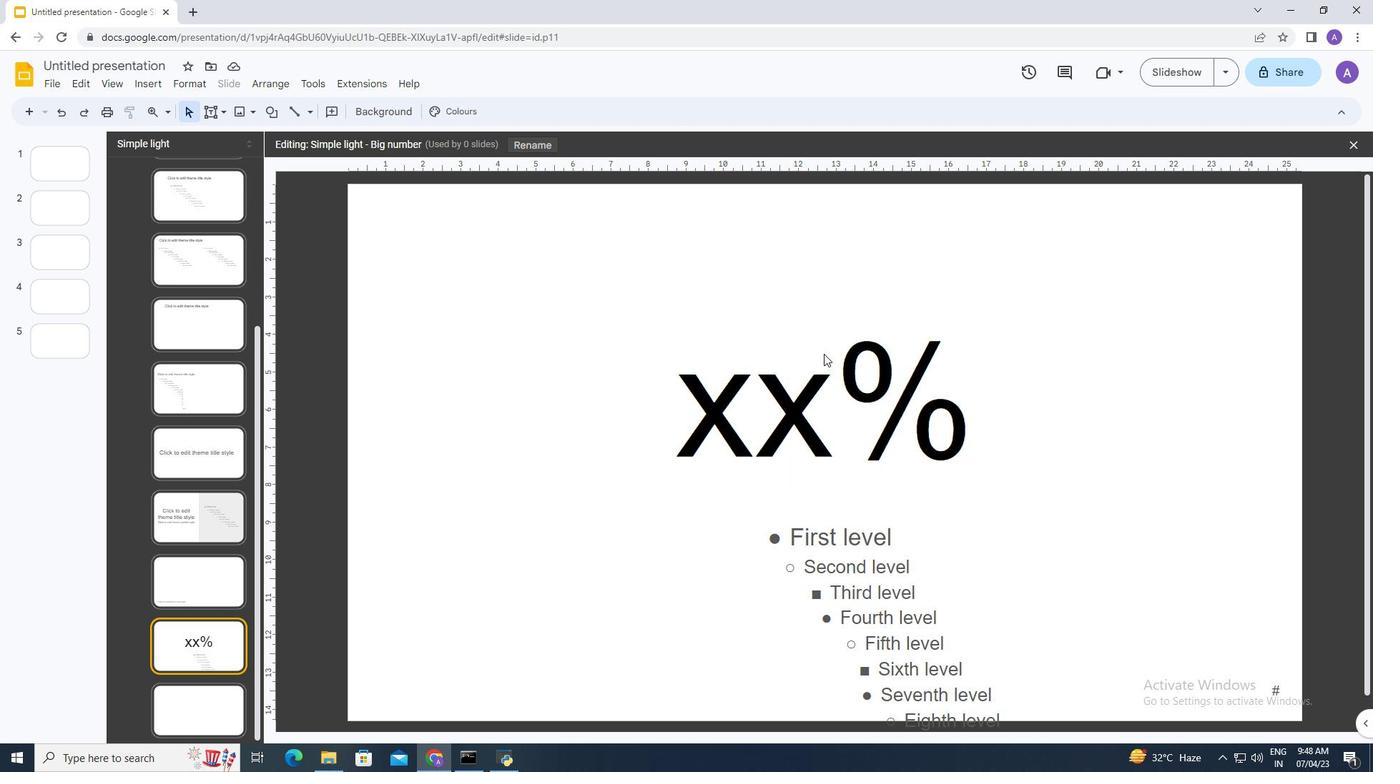 
Action: Mouse pressed left at (809, 402)
Screenshot: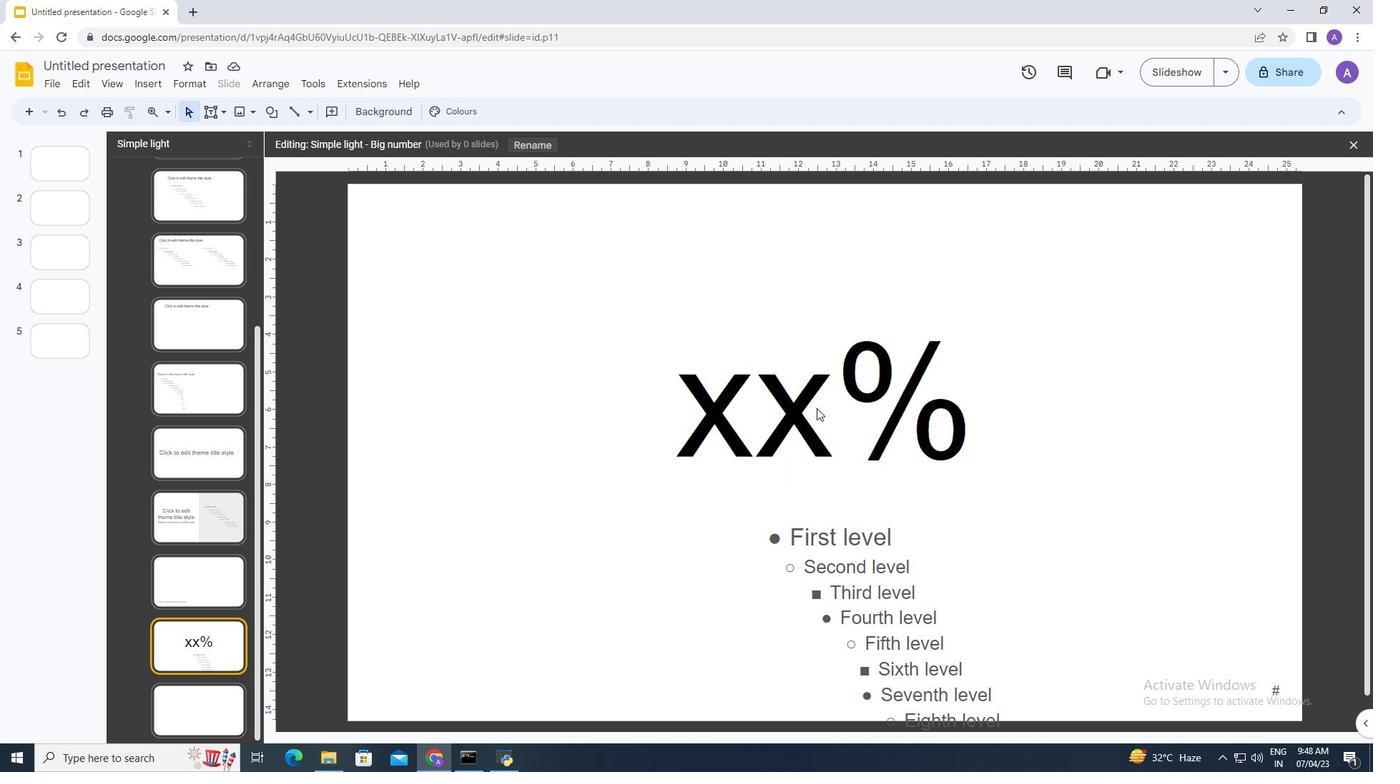 
Action: Mouse moved to (817, 289)
Screenshot: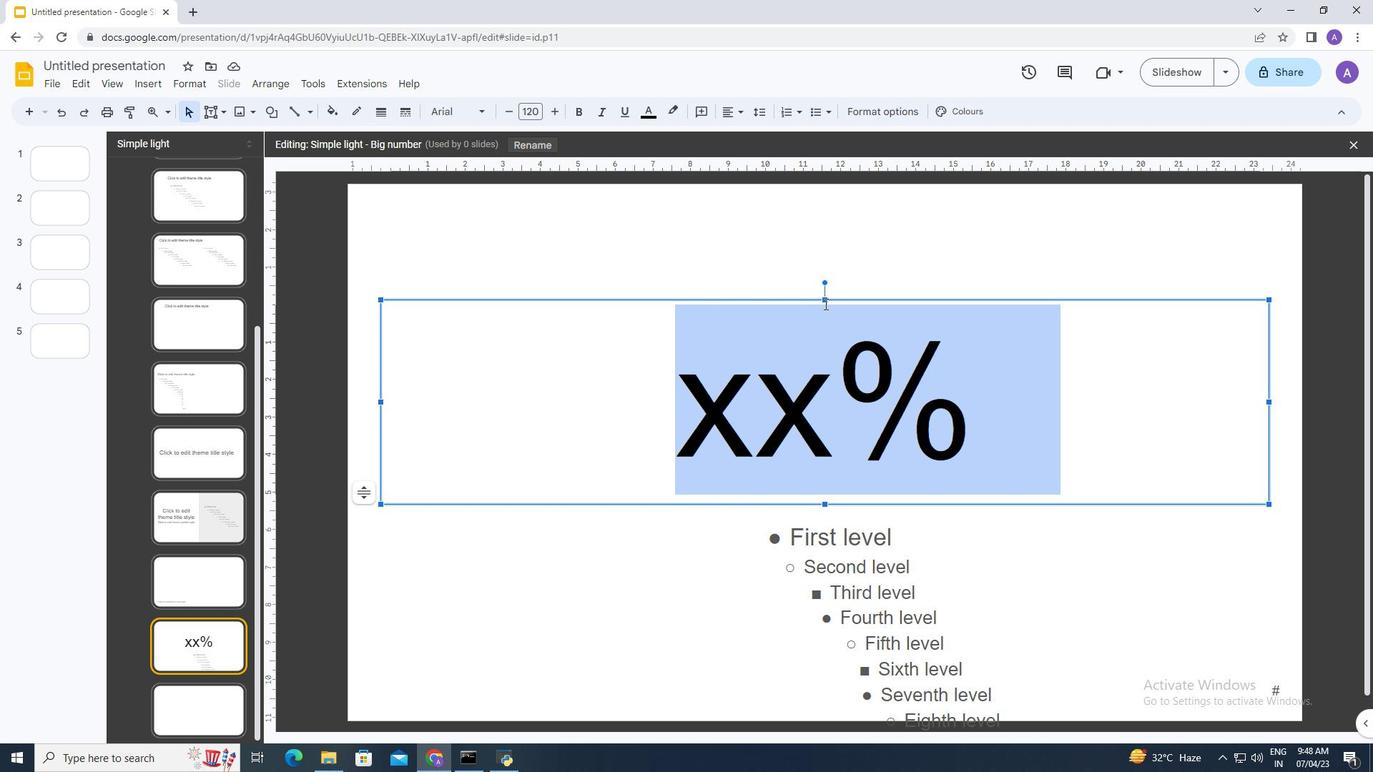 
Action: Mouse pressed left at (817, 289)
Screenshot: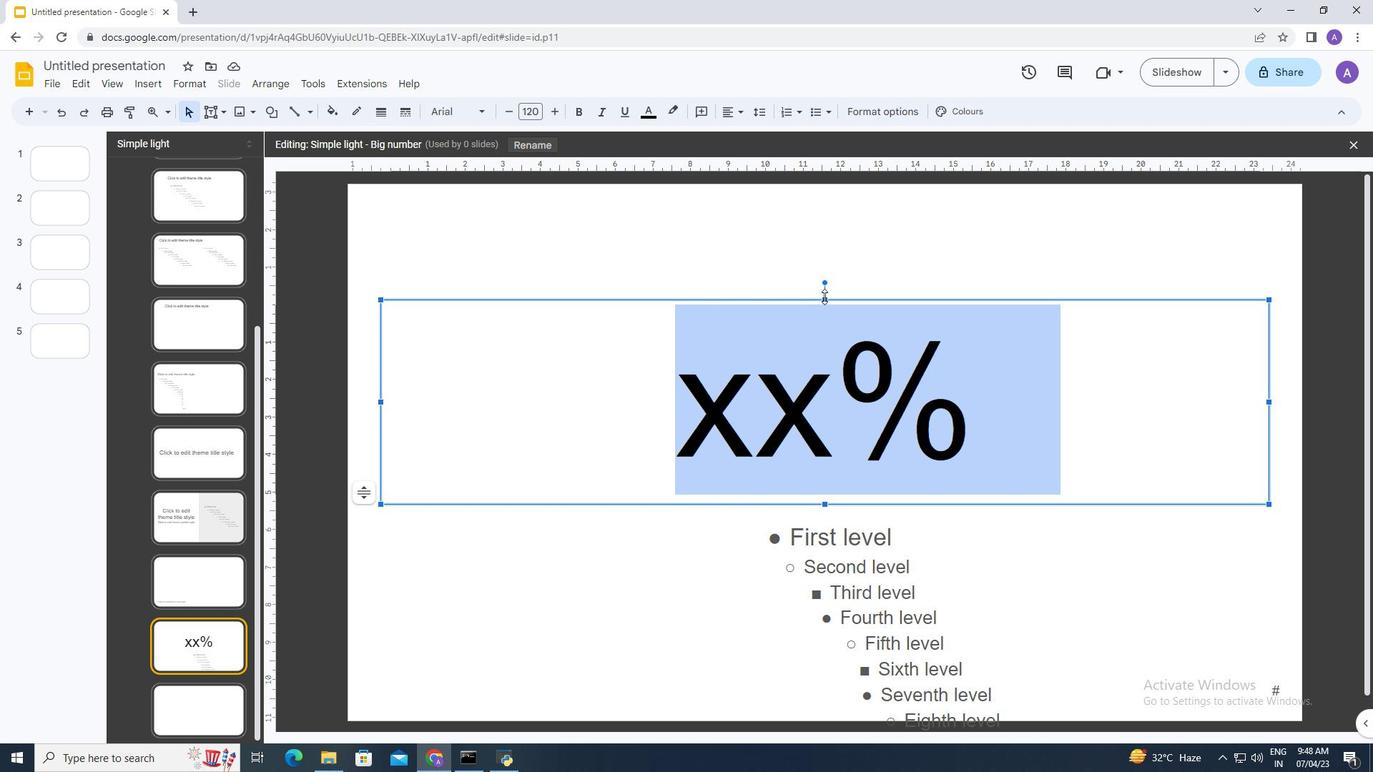 
Action: Mouse moved to (819, 497)
Screenshot: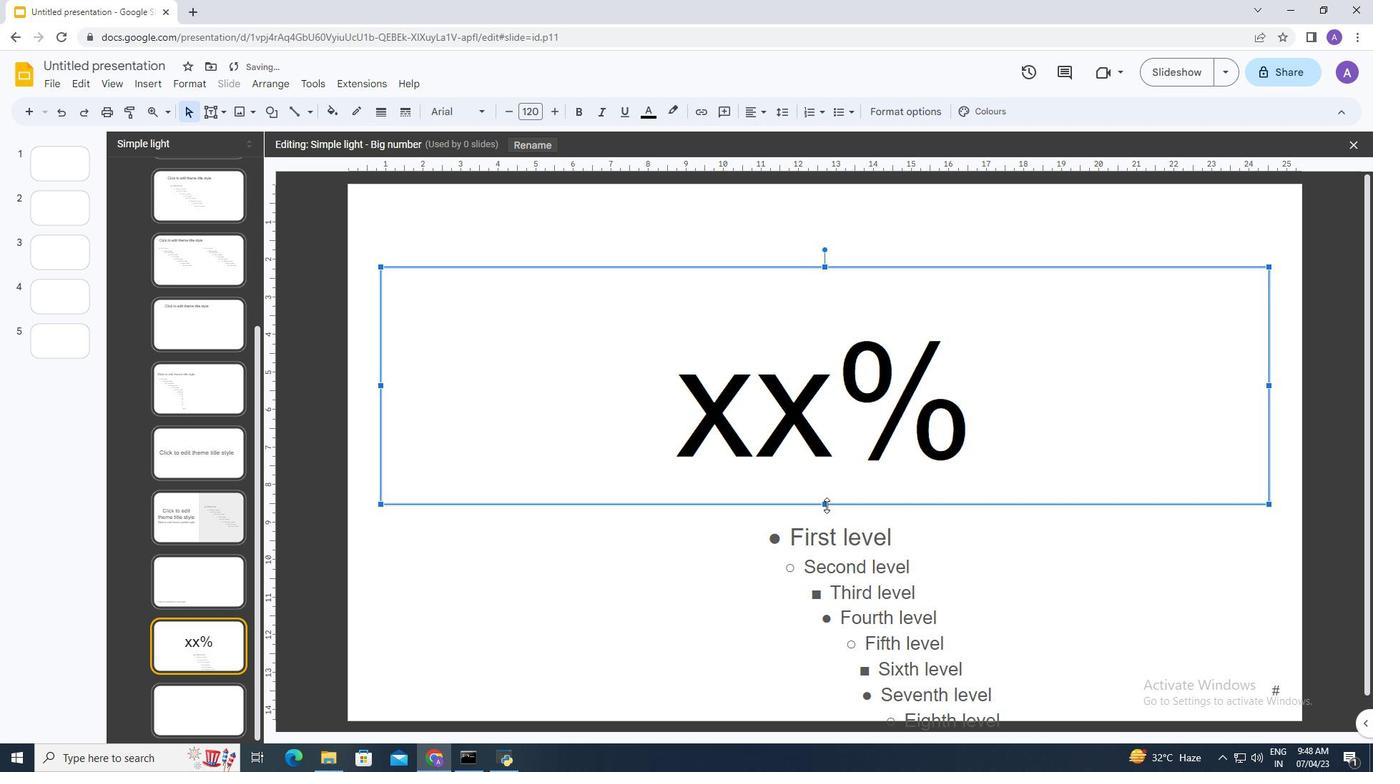 
Action: Mouse pressed left at (819, 497)
Screenshot: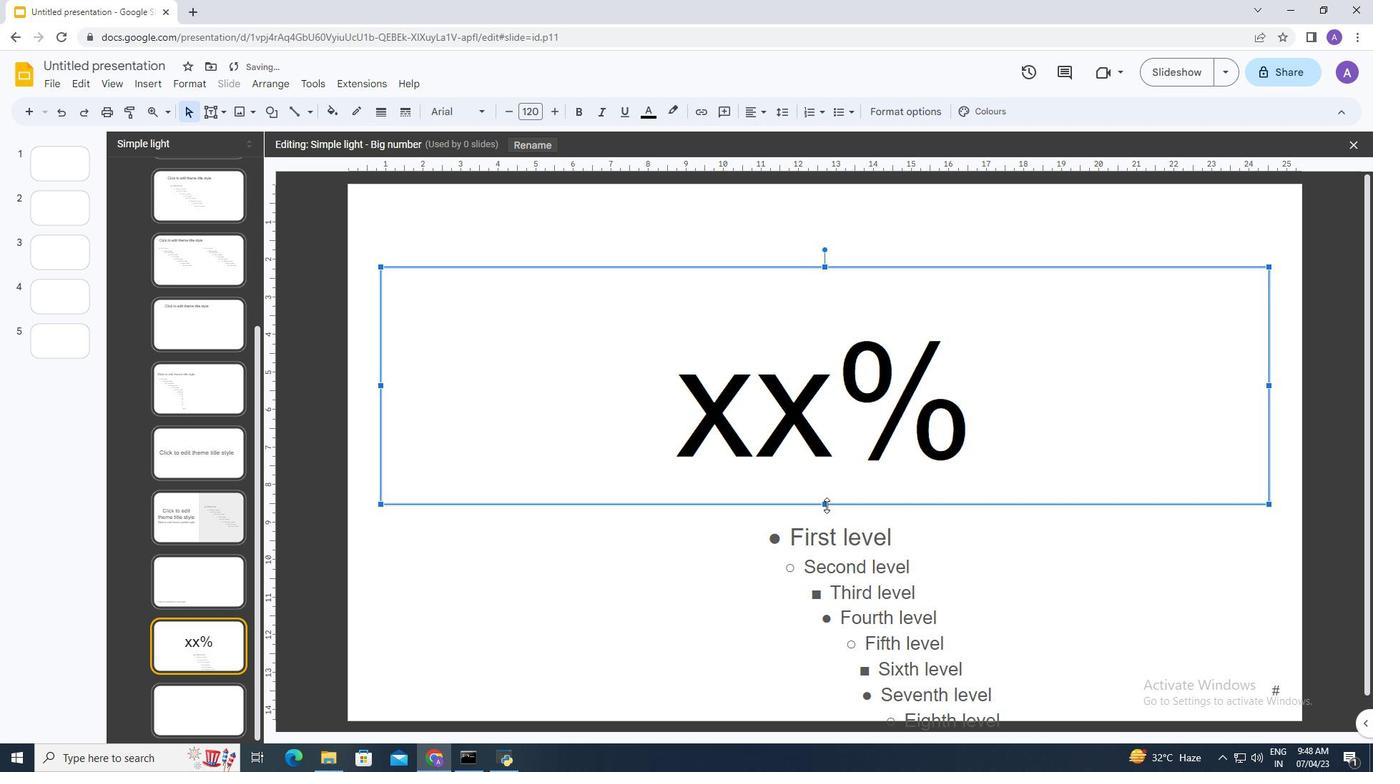
Action: Mouse moved to (873, 613)
Screenshot: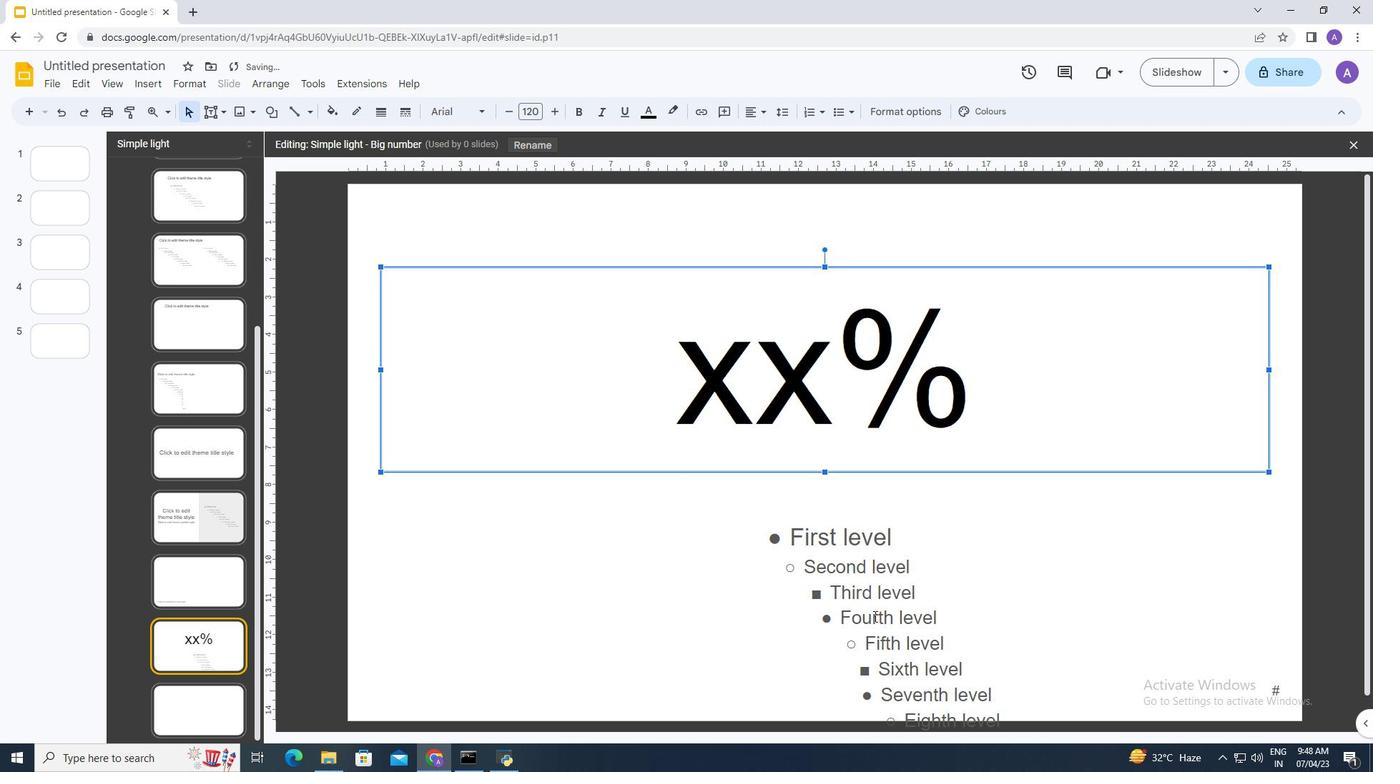 
Action: Mouse pressed left at (873, 613)
Screenshot: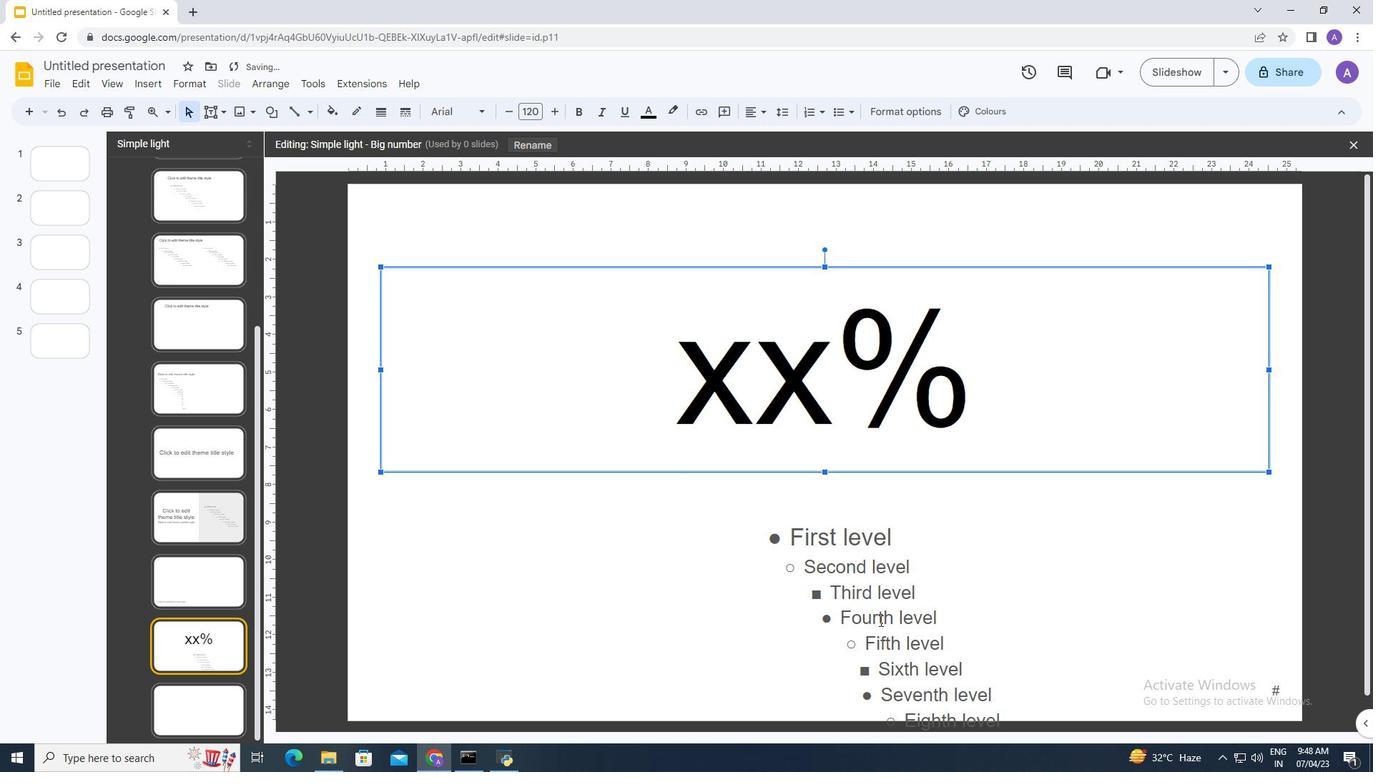 
Action: Mouse moved to (783, 505)
Screenshot: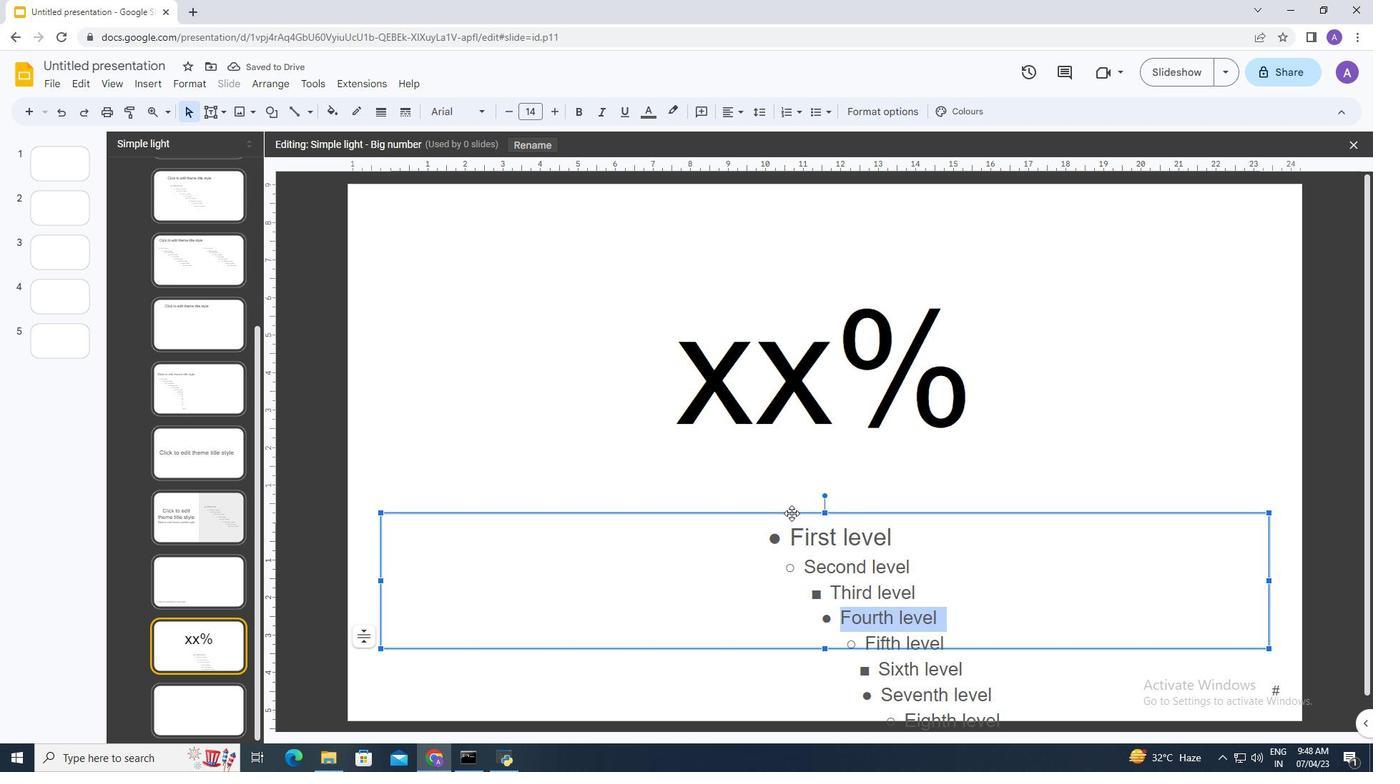 
Action: Mouse pressed left at (783, 505)
Screenshot: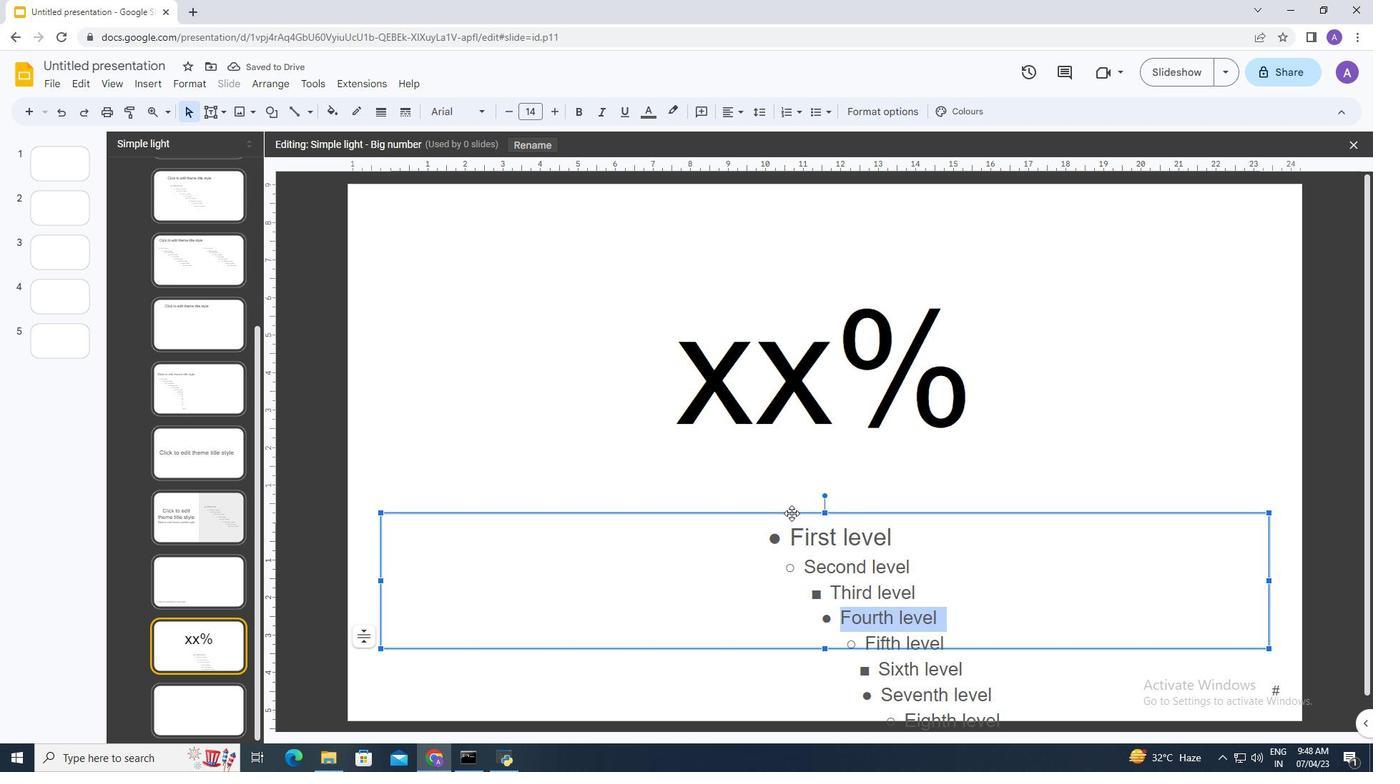 
Action: Mouse moved to (786, 381)
Screenshot: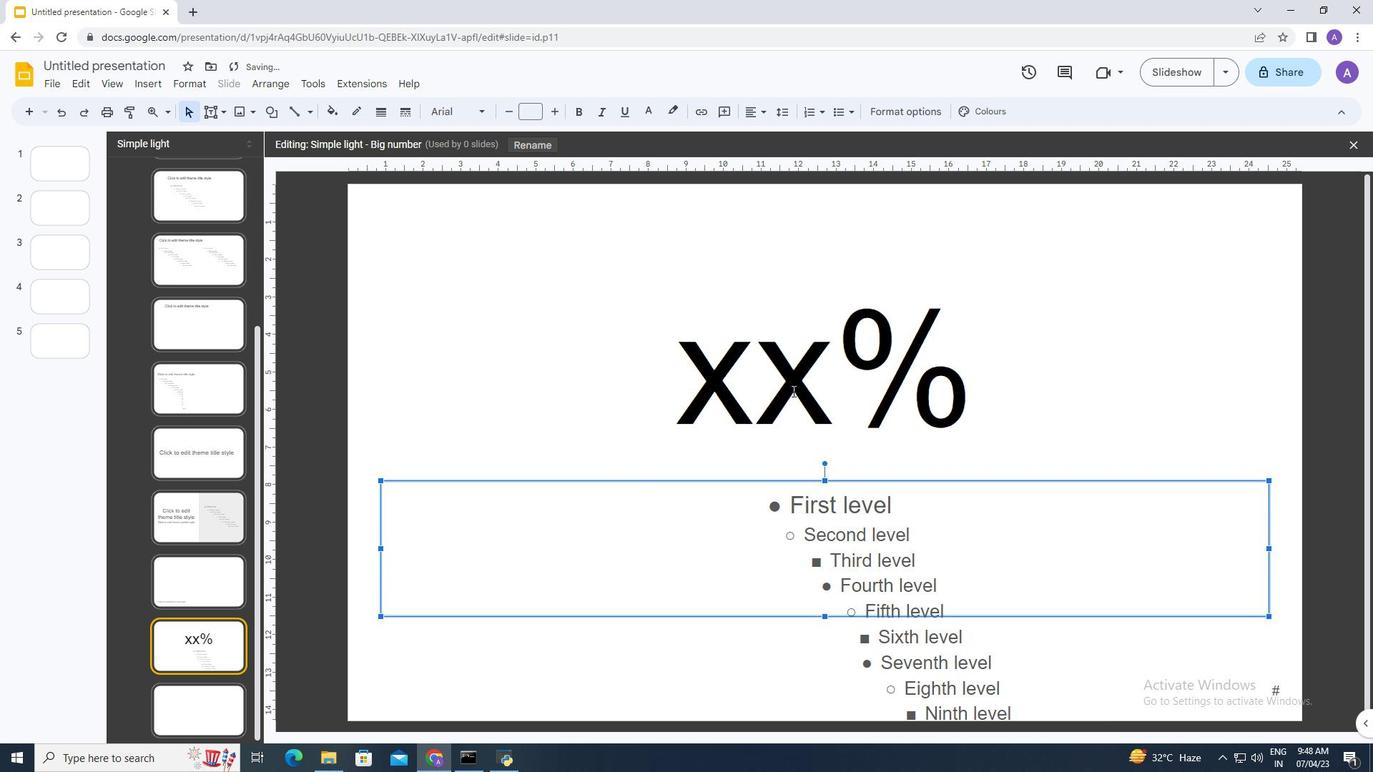 
Action: Mouse pressed left at (786, 381)
Screenshot: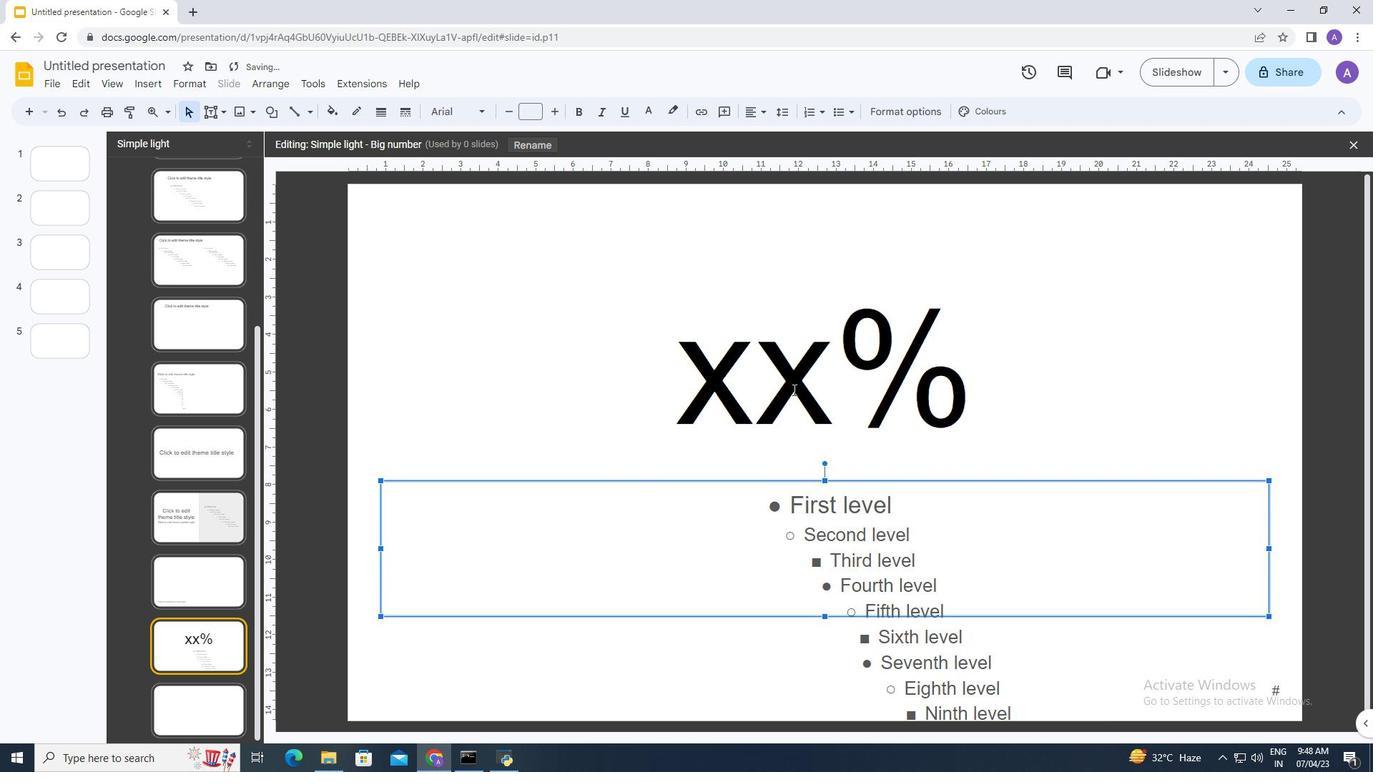 
